Task: Look for space in Kāsganj, India from 7th July, 2023 to 14th July, 2023 for 1 adult in price range Rs.6000 to Rs.14000. Place can be shared room with 1  bedroom having 1 bed and 1 bathroom. Property type can be house, flat, guest house, hotel. Amenities needed are: wifi. Booking option can be shelf check-in. Required host language is English.
Action: Mouse moved to (424, 66)
Screenshot: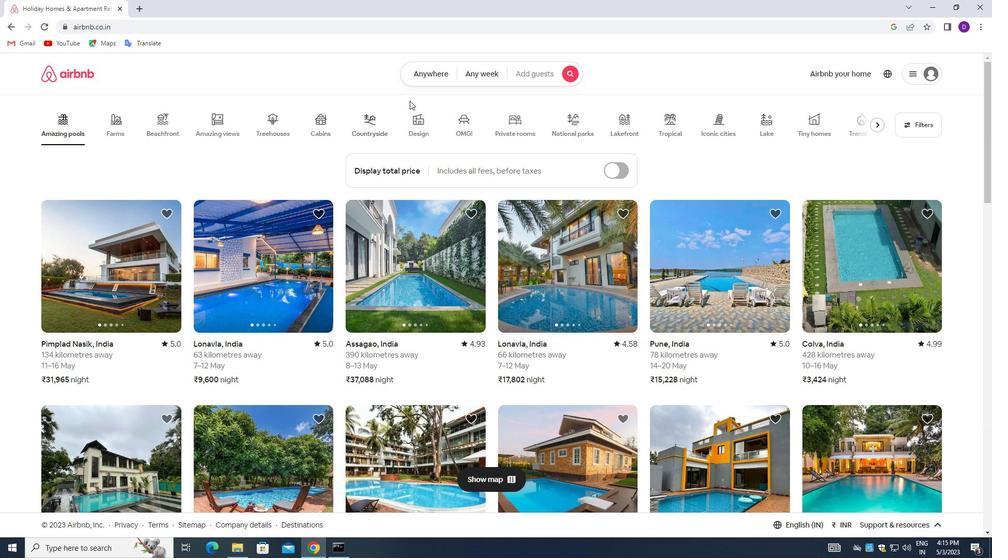 
Action: Mouse pressed left at (424, 66)
Screenshot: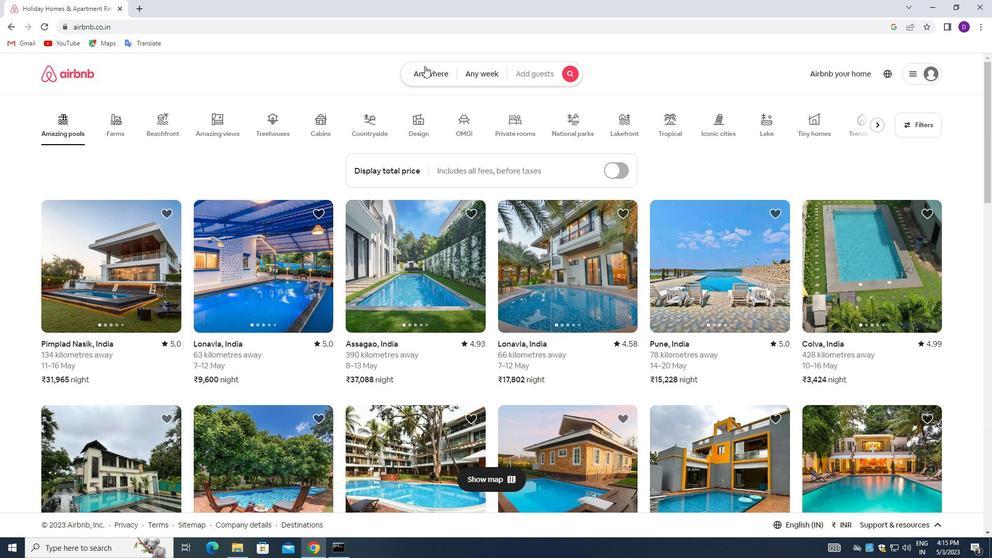 
Action: Mouse moved to (349, 117)
Screenshot: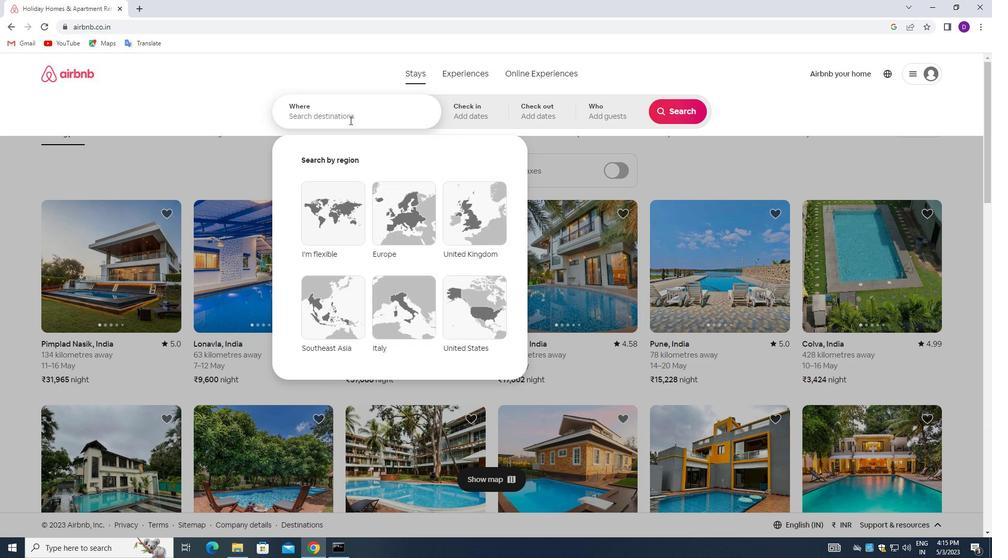 
Action: Mouse pressed left at (349, 117)
Screenshot: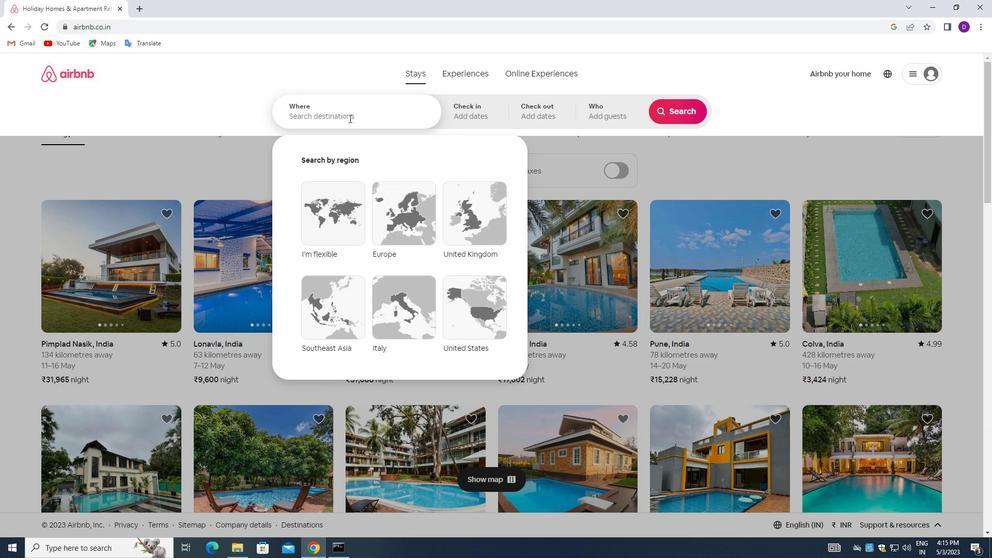 
Action: Mouse moved to (222, 103)
Screenshot: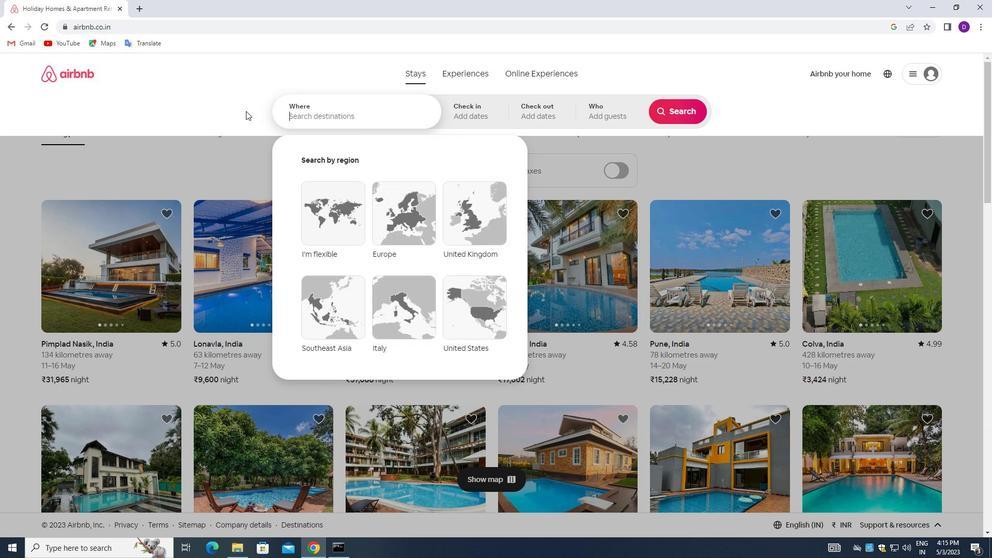 
Action: Key pressed <Key.shift>KASGANJ,<Key.space><Key.shift>INI<Key.backspace>DIA<Key.enter>
Screenshot: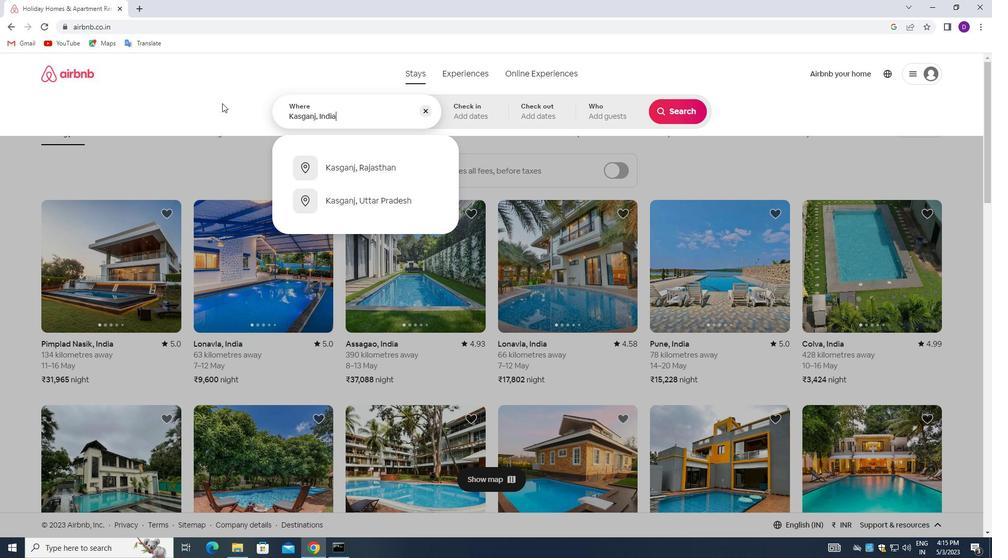 
Action: Mouse moved to (670, 195)
Screenshot: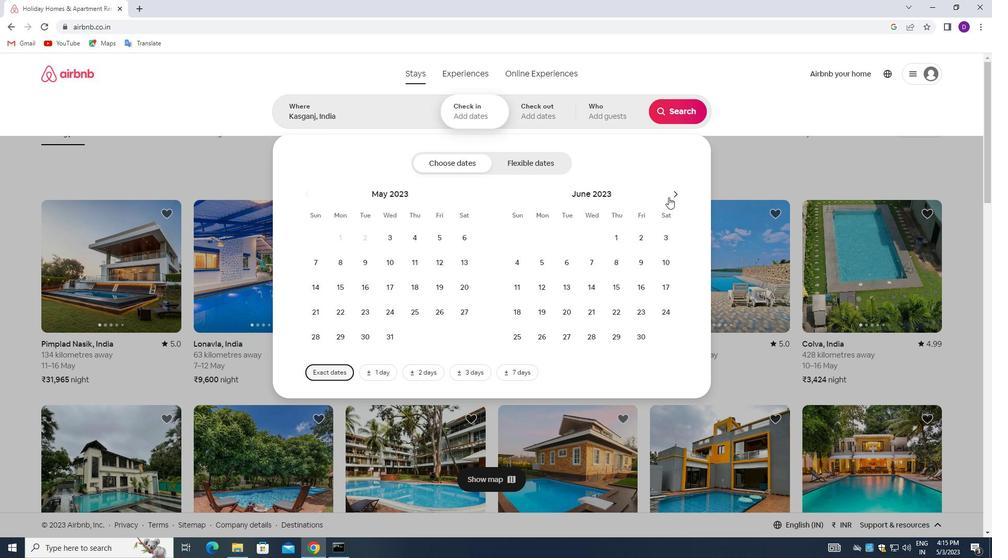 
Action: Mouse pressed left at (670, 195)
Screenshot: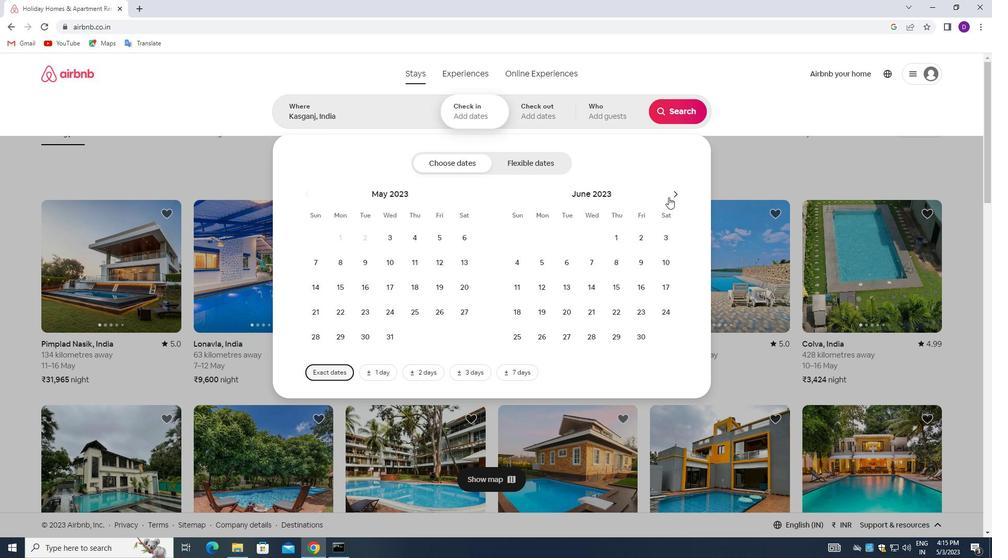 
Action: Mouse moved to (641, 256)
Screenshot: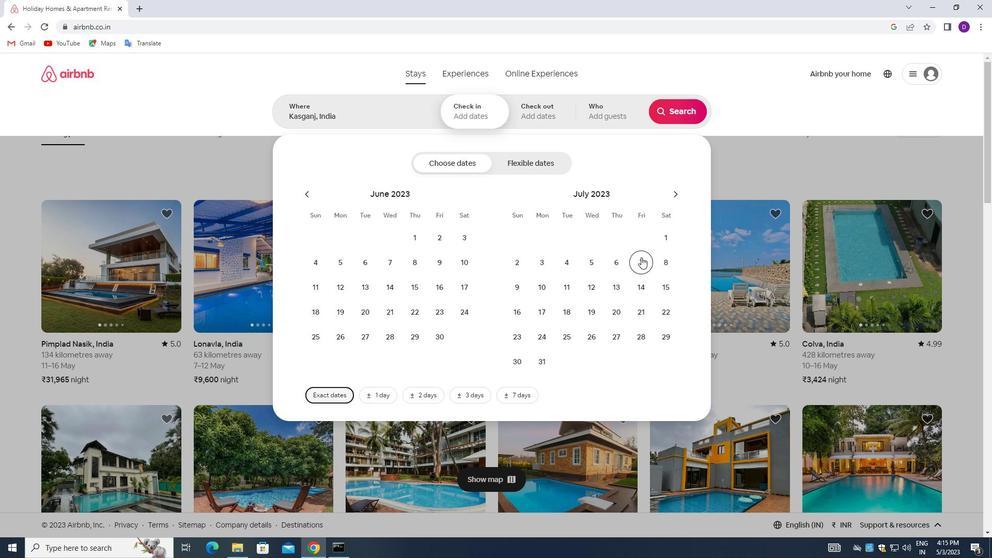 
Action: Mouse pressed left at (641, 256)
Screenshot: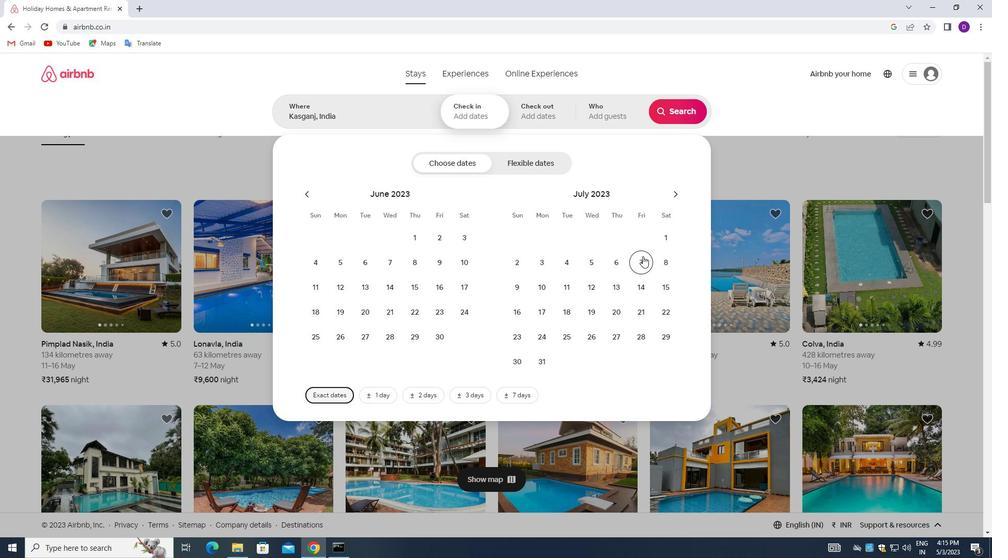 
Action: Mouse moved to (641, 280)
Screenshot: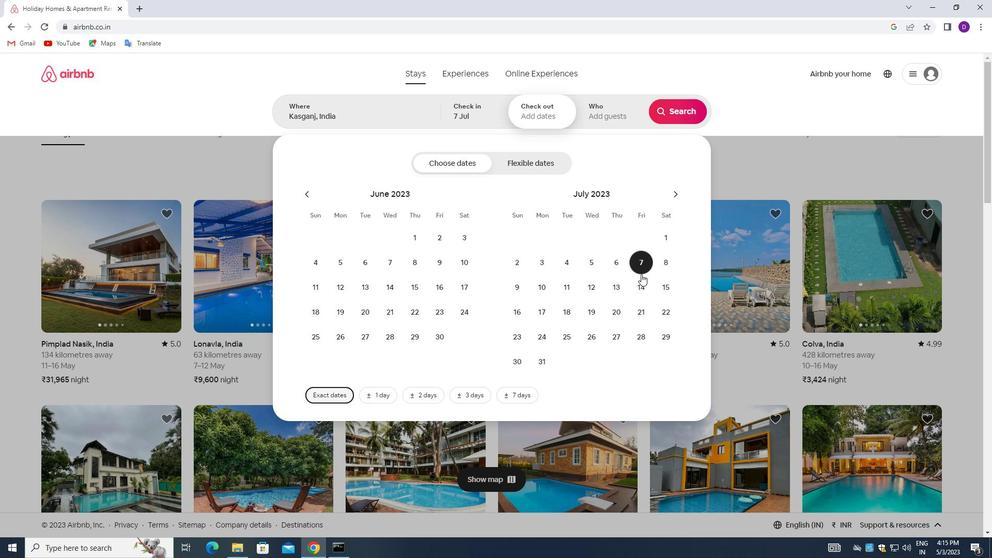 
Action: Mouse pressed left at (641, 280)
Screenshot: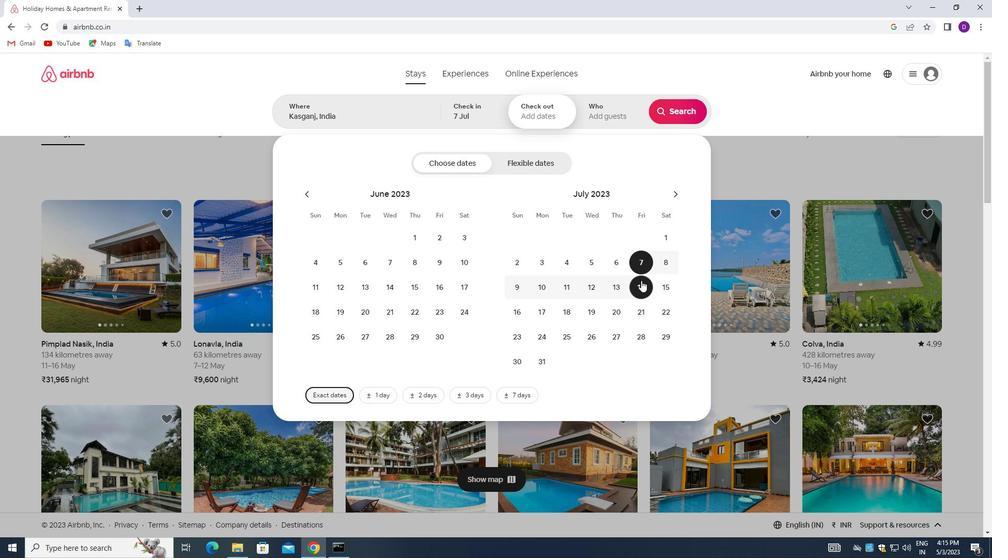 
Action: Mouse moved to (599, 113)
Screenshot: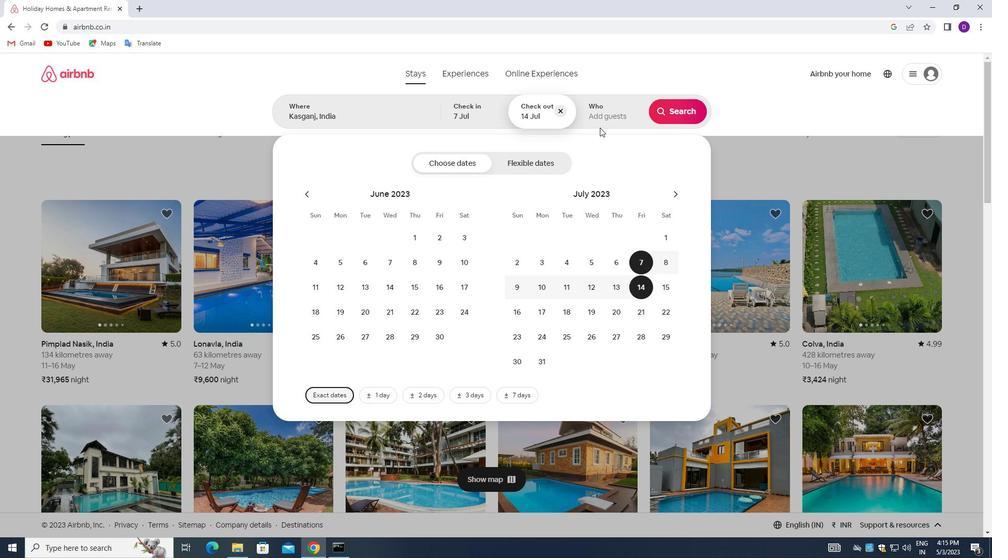 
Action: Mouse pressed left at (599, 113)
Screenshot: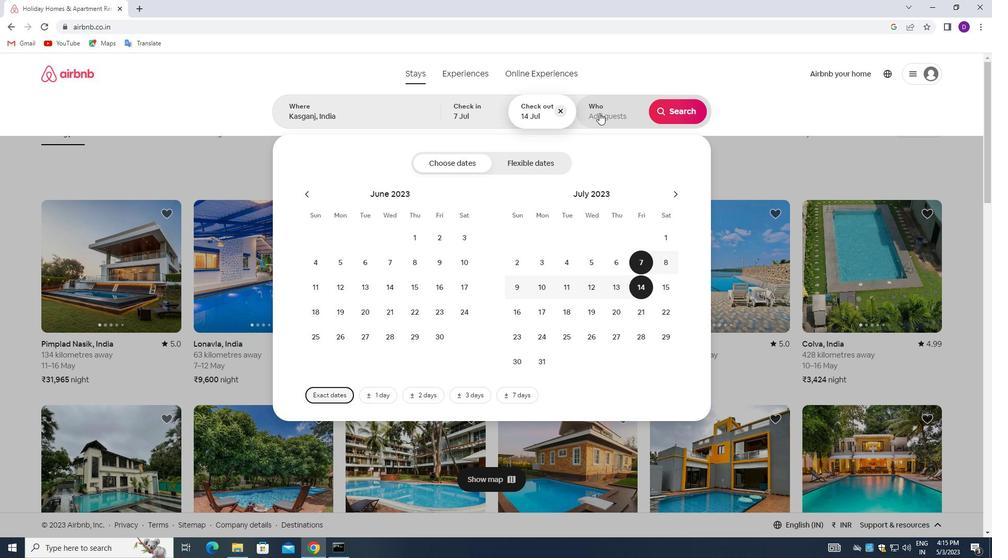 
Action: Mouse moved to (676, 172)
Screenshot: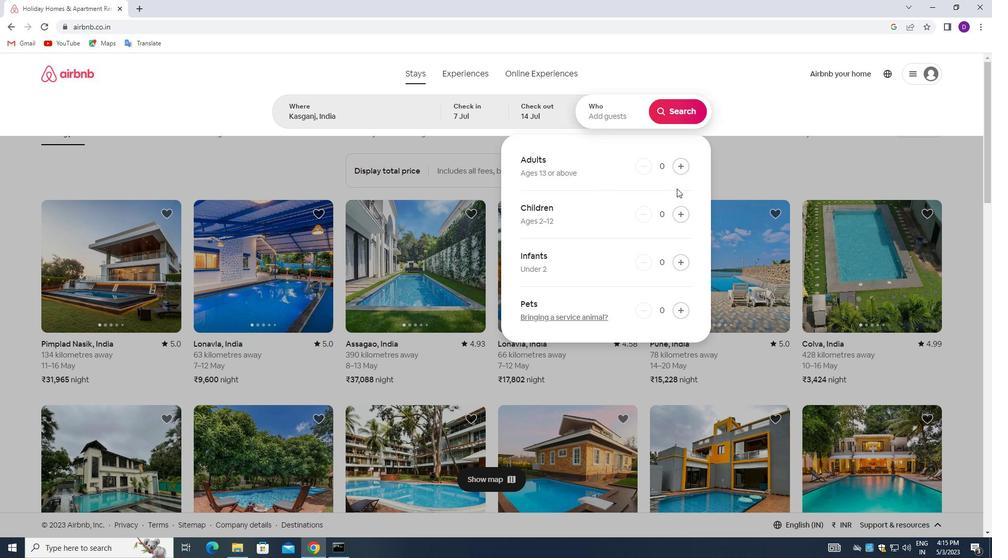 
Action: Mouse pressed left at (676, 172)
Screenshot: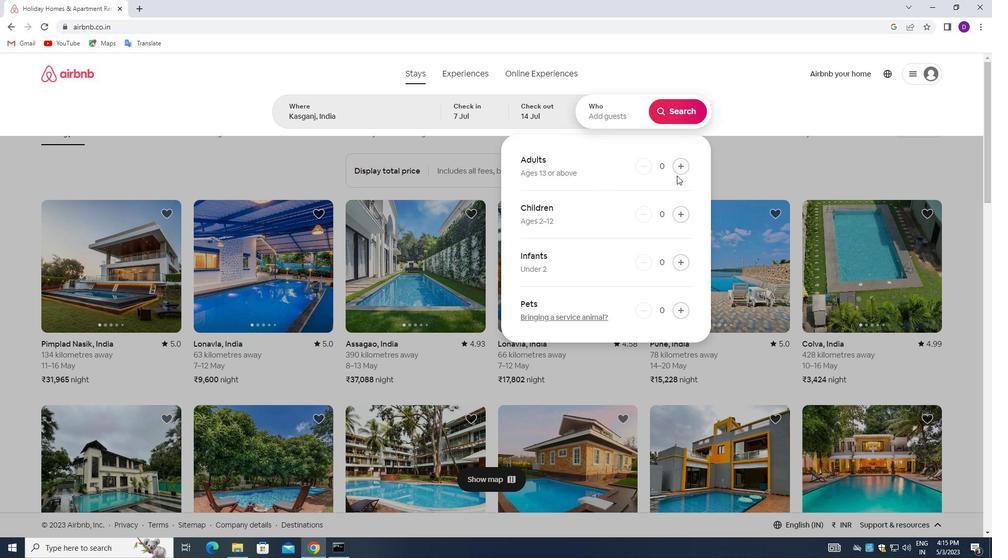 
Action: Mouse moved to (673, 110)
Screenshot: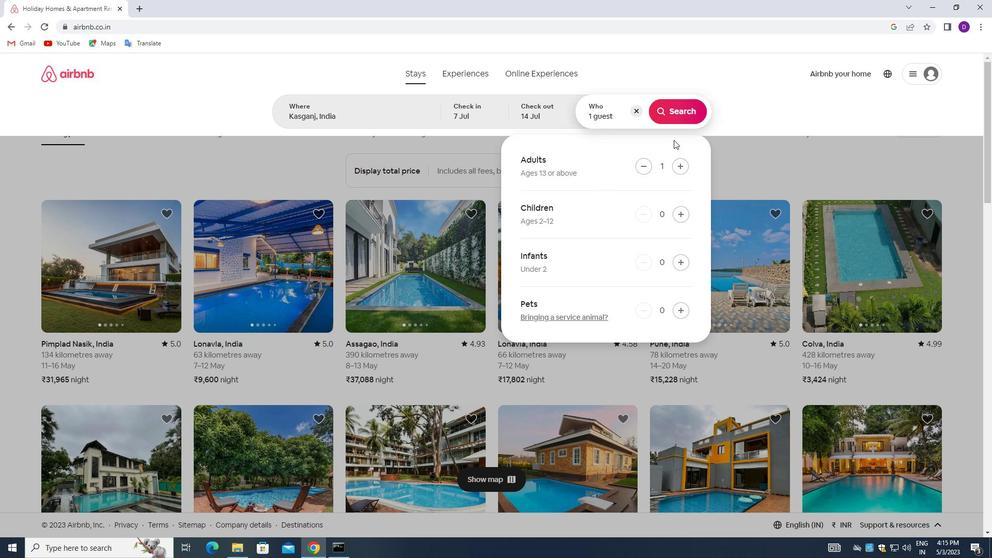 
Action: Mouse pressed left at (673, 110)
Screenshot: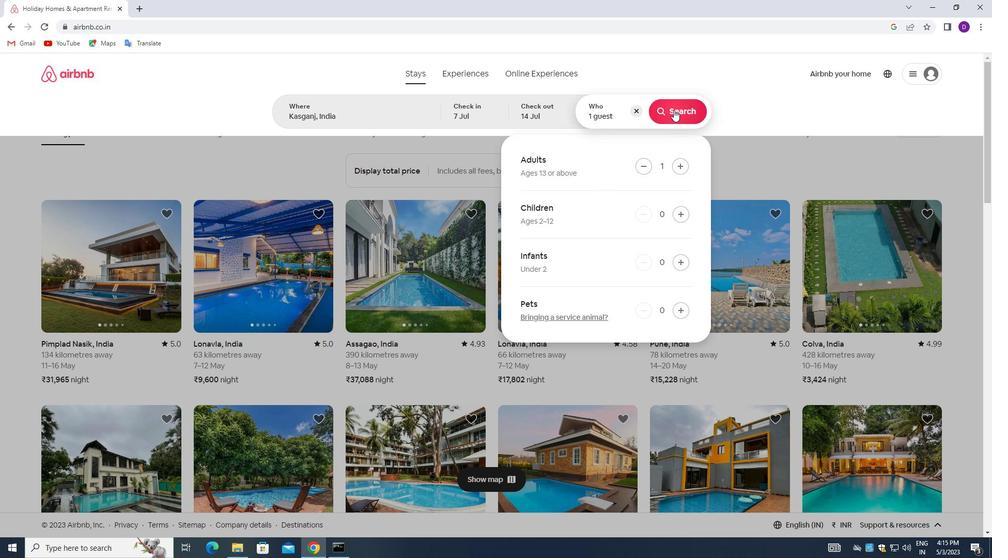 
Action: Mouse moved to (942, 112)
Screenshot: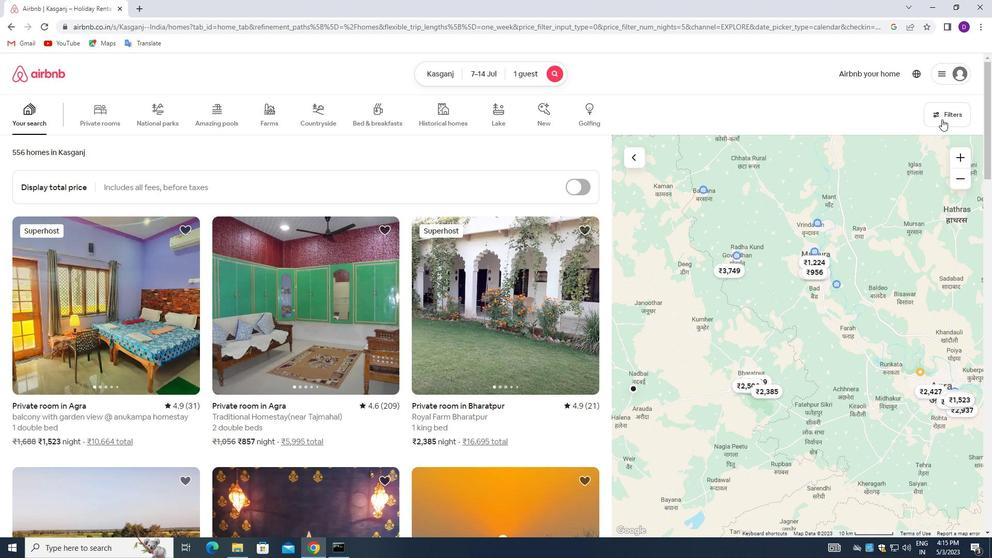 
Action: Mouse pressed left at (942, 112)
Screenshot: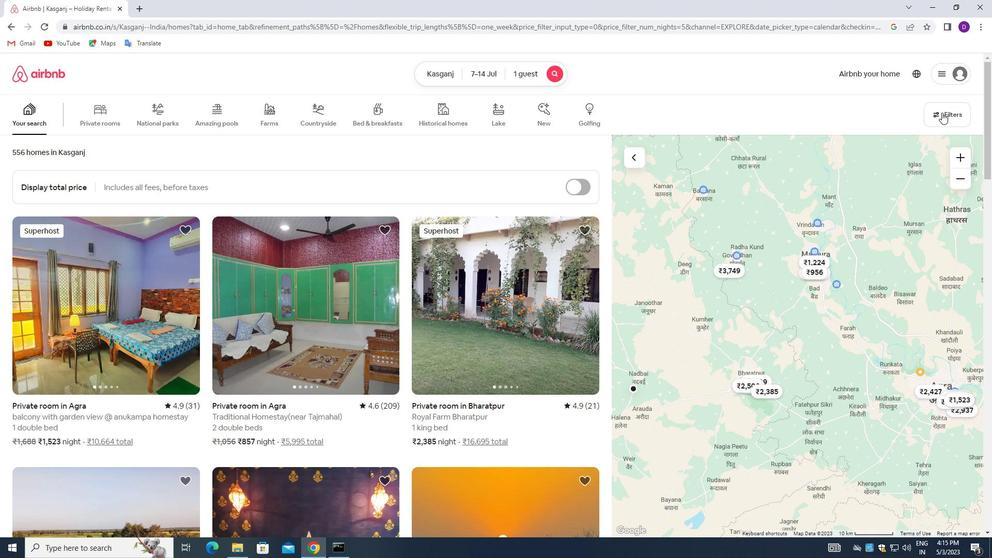 
Action: Mouse moved to (361, 246)
Screenshot: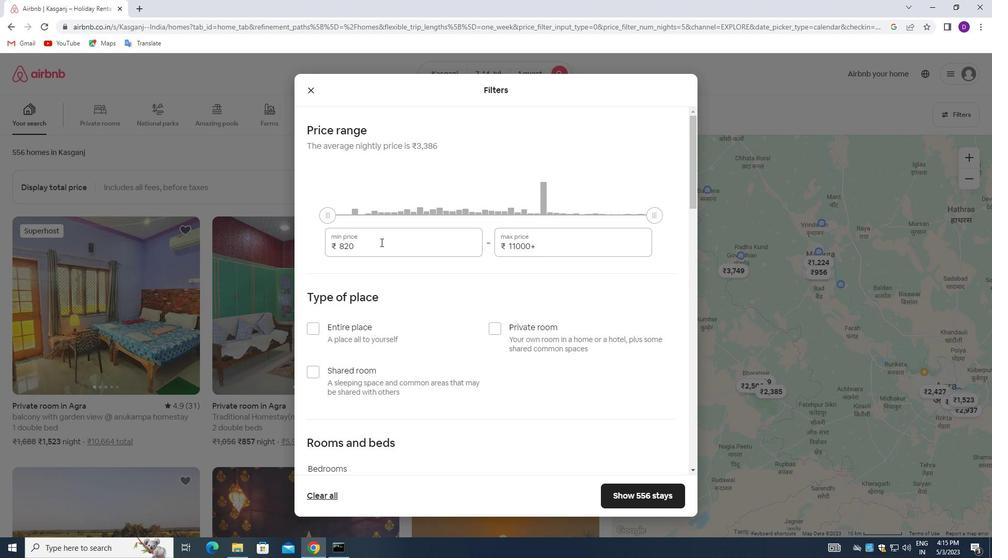 
Action: Mouse pressed left at (361, 246)
Screenshot: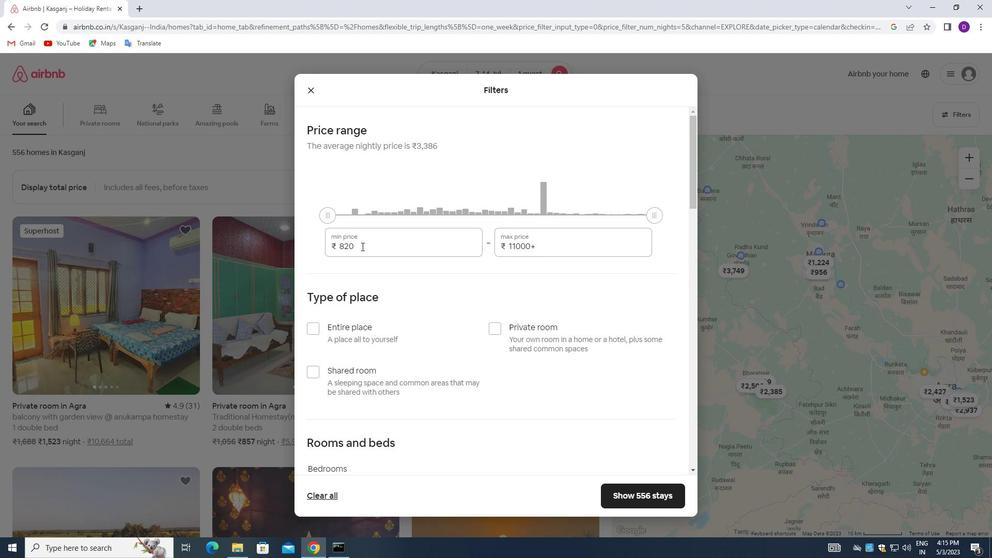 
Action: Mouse pressed left at (361, 246)
Screenshot: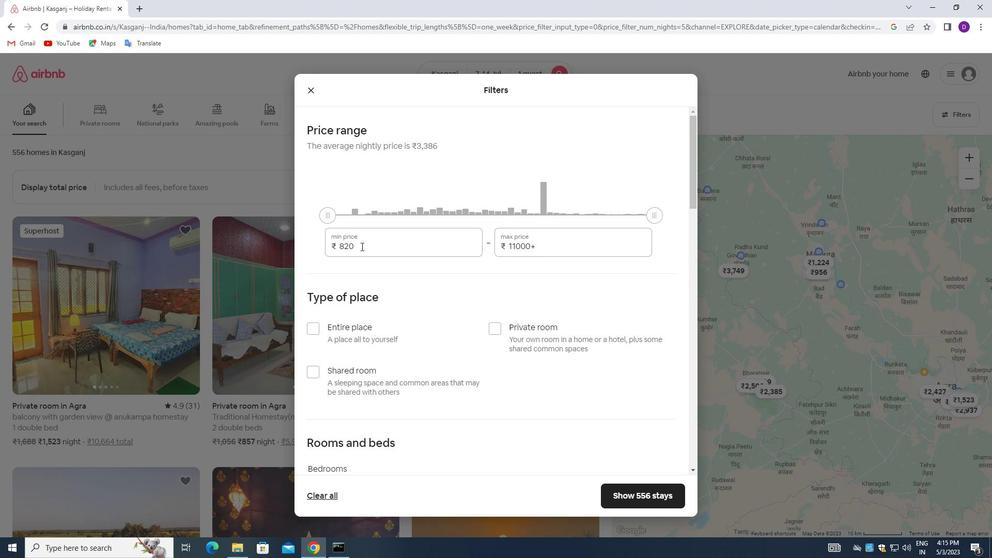 
Action: Key pressed 6000<Key.tab>14000
Screenshot: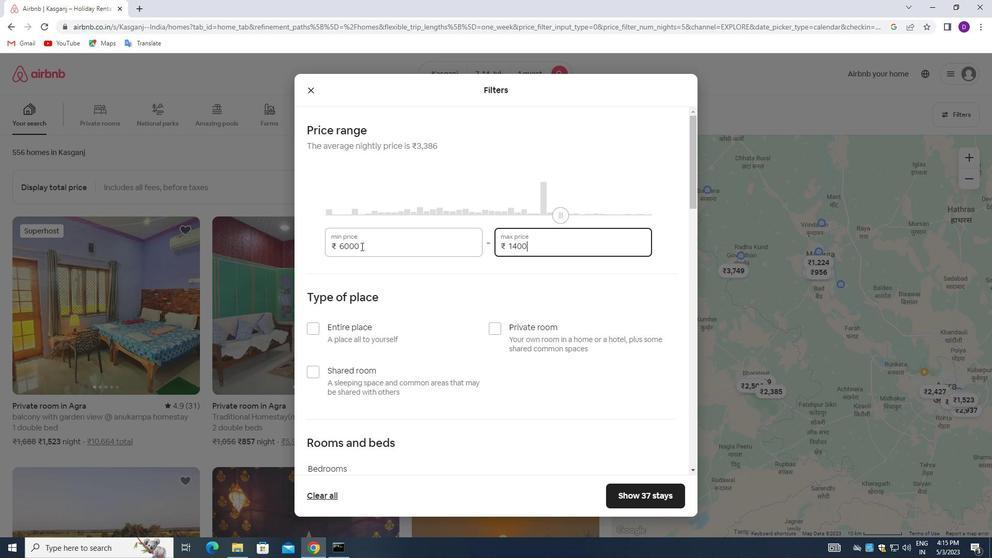 
Action: Mouse moved to (373, 267)
Screenshot: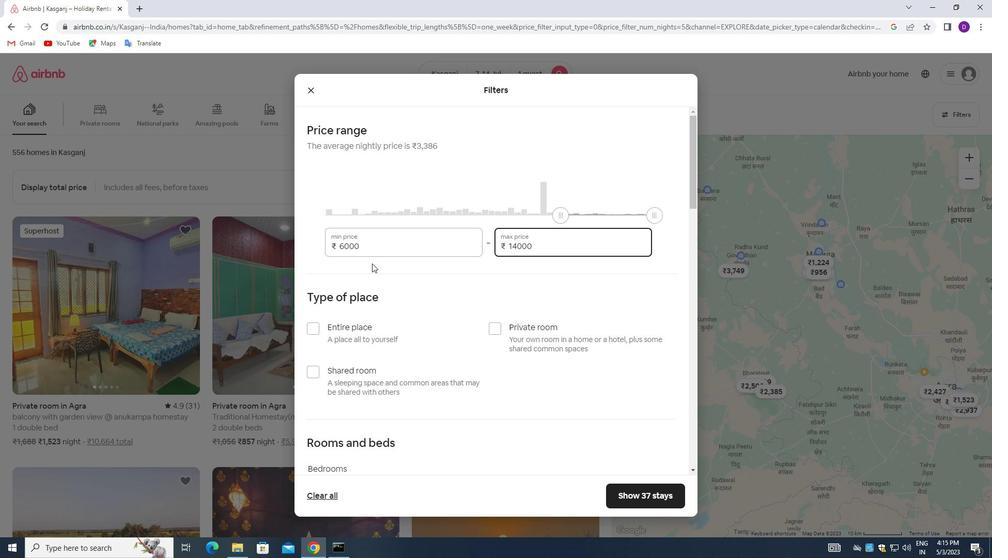 
Action: Mouse scrolled (373, 267) with delta (0, 0)
Screenshot: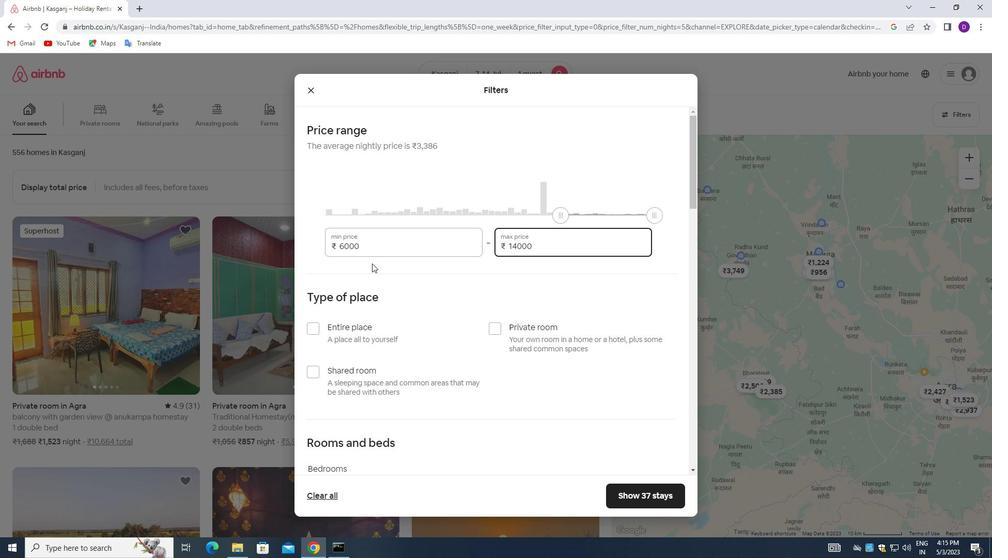 
Action: Mouse moved to (314, 319)
Screenshot: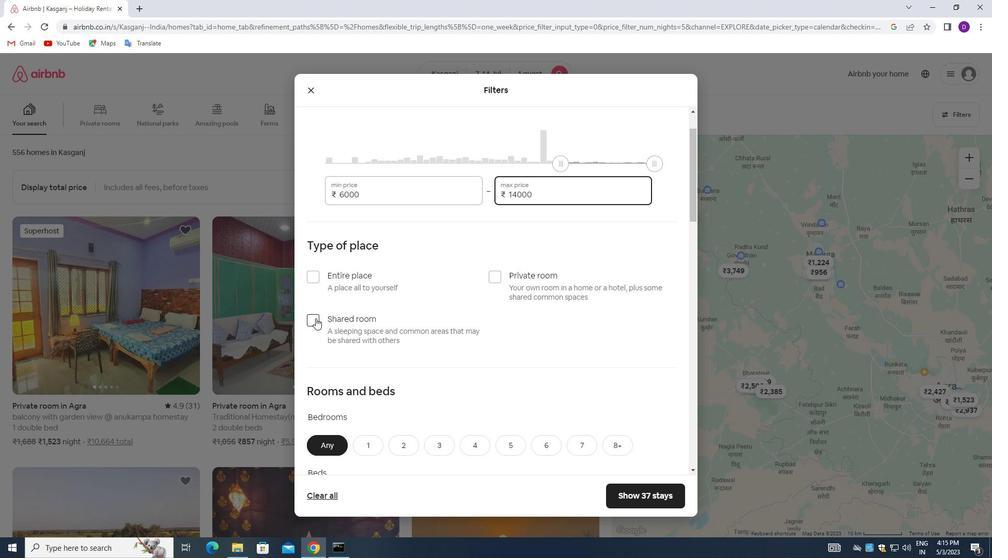 
Action: Mouse pressed left at (314, 319)
Screenshot: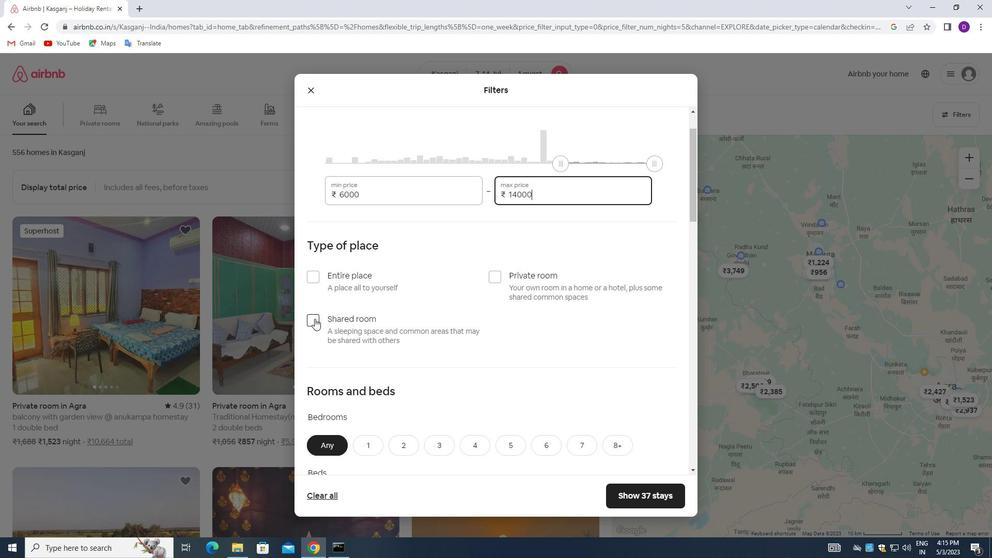
Action: Mouse moved to (435, 295)
Screenshot: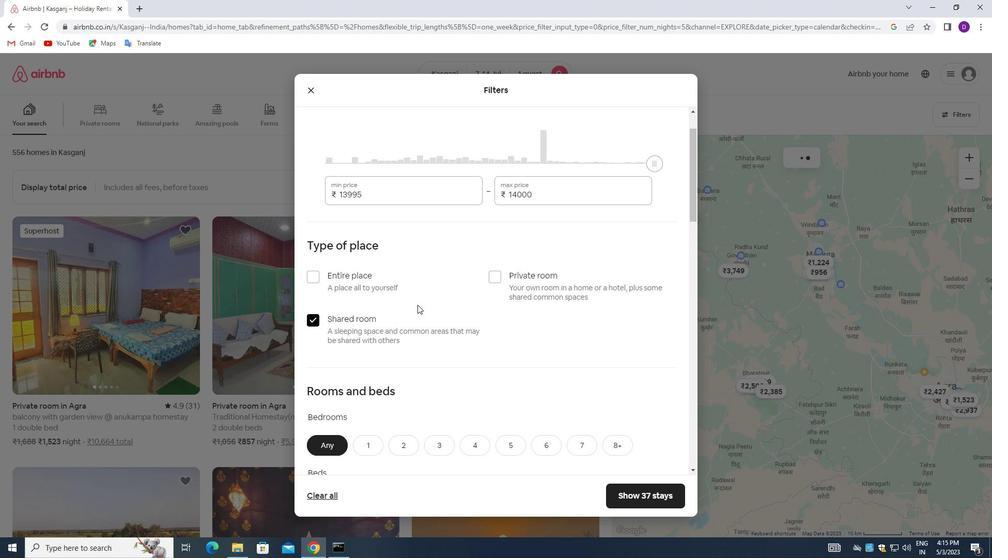 
Action: Mouse scrolled (435, 294) with delta (0, 0)
Screenshot: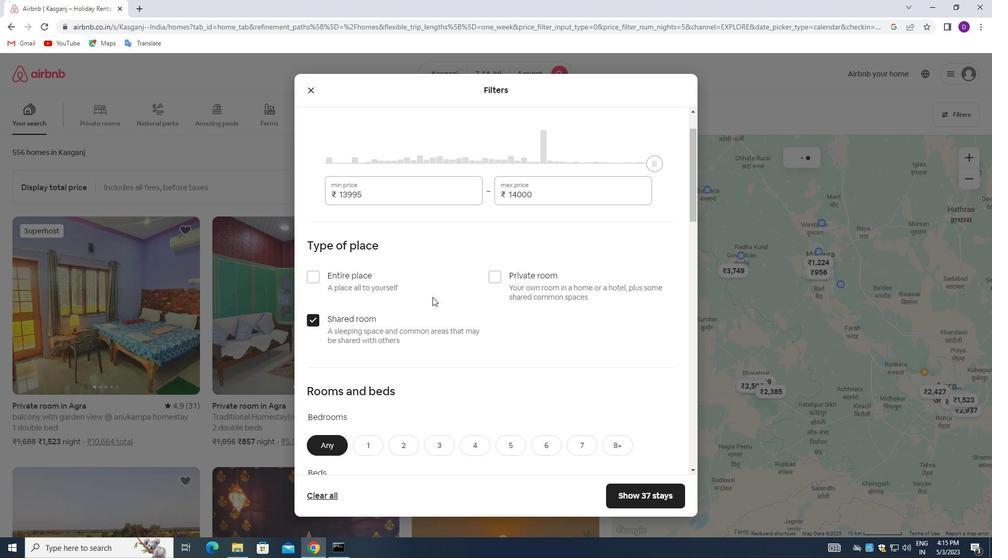 
Action: Mouse scrolled (435, 294) with delta (0, 0)
Screenshot: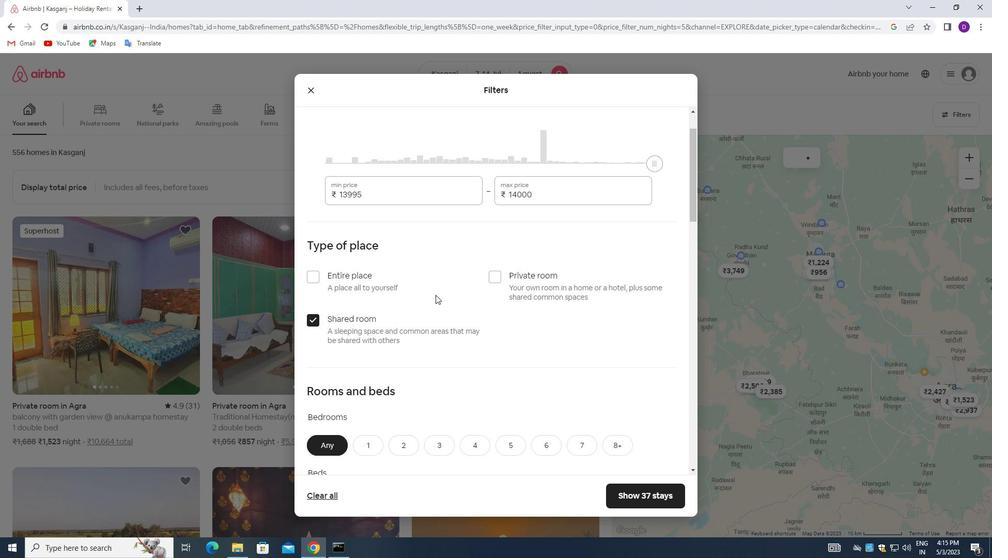 
Action: Mouse scrolled (435, 294) with delta (0, 0)
Screenshot: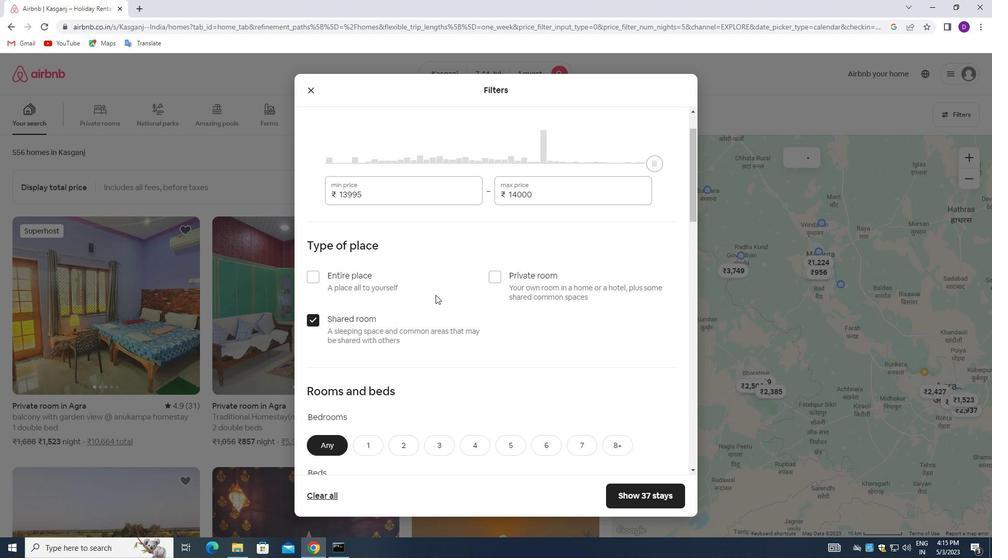 
Action: Mouse scrolled (435, 294) with delta (0, 0)
Screenshot: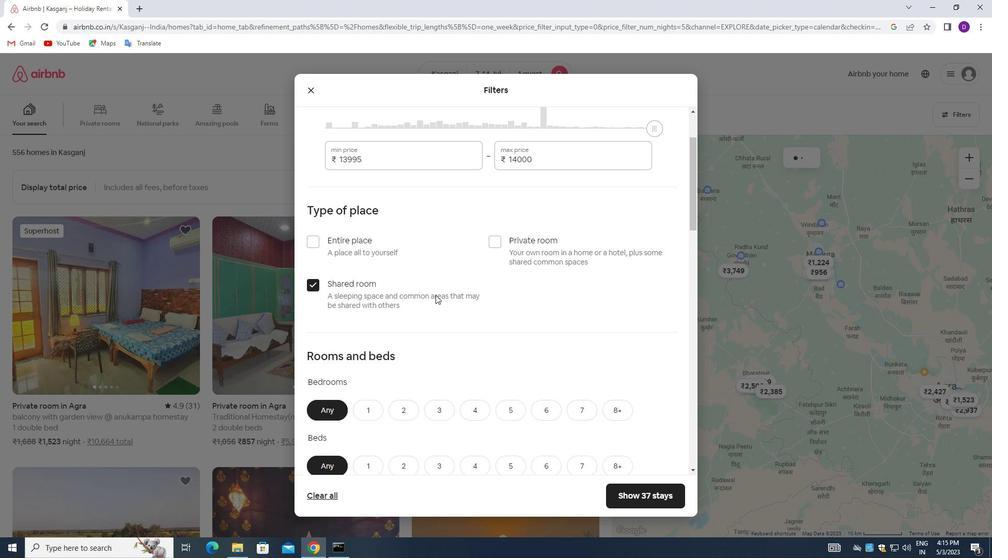 
Action: Mouse moved to (364, 242)
Screenshot: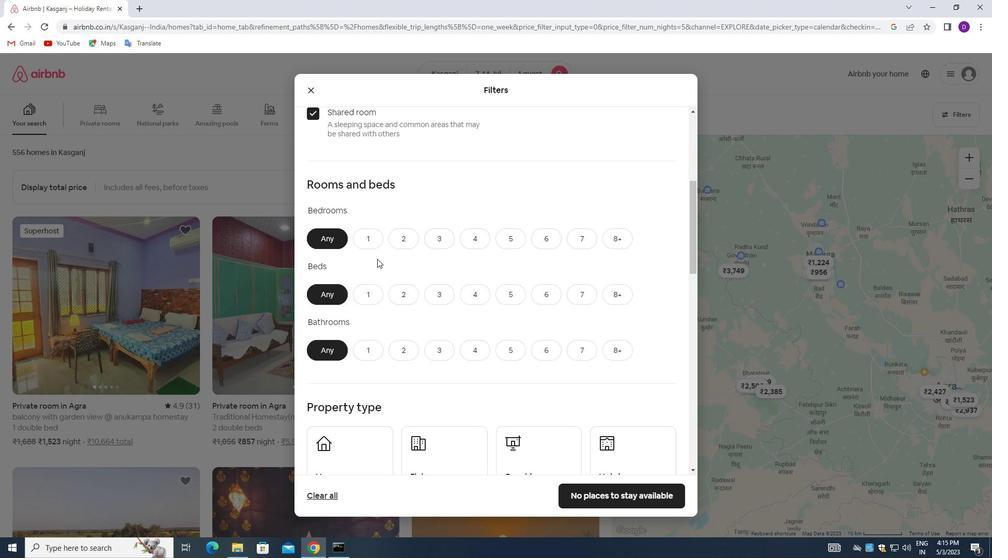 
Action: Mouse pressed left at (364, 242)
Screenshot: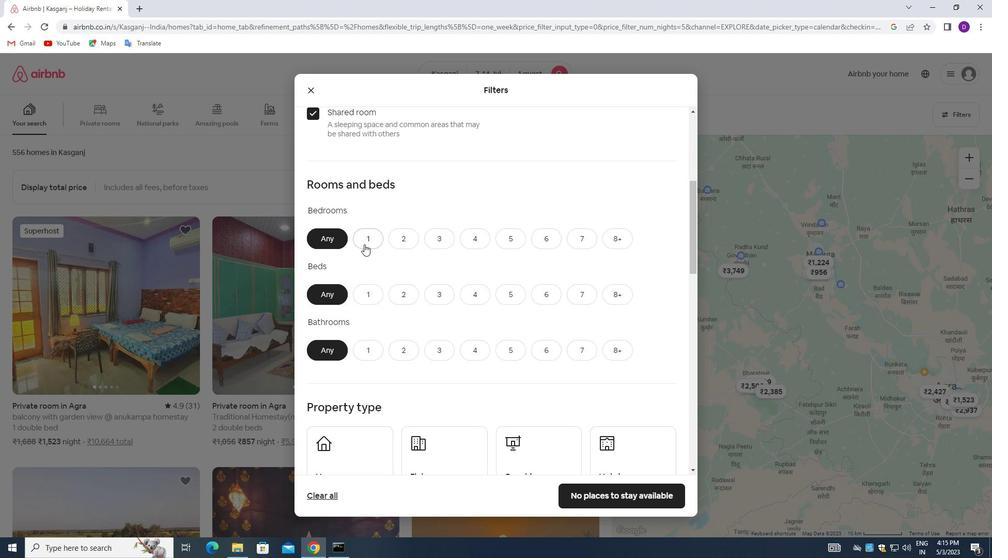
Action: Mouse moved to (364, 296)
Screenshot: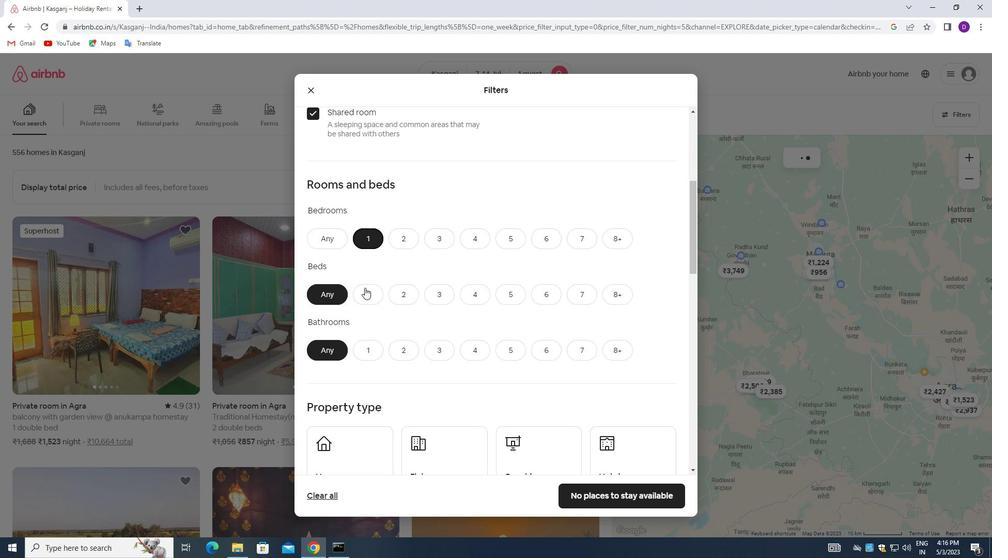 
Action: Mouse pressed left at (364, 296)
Screenshot: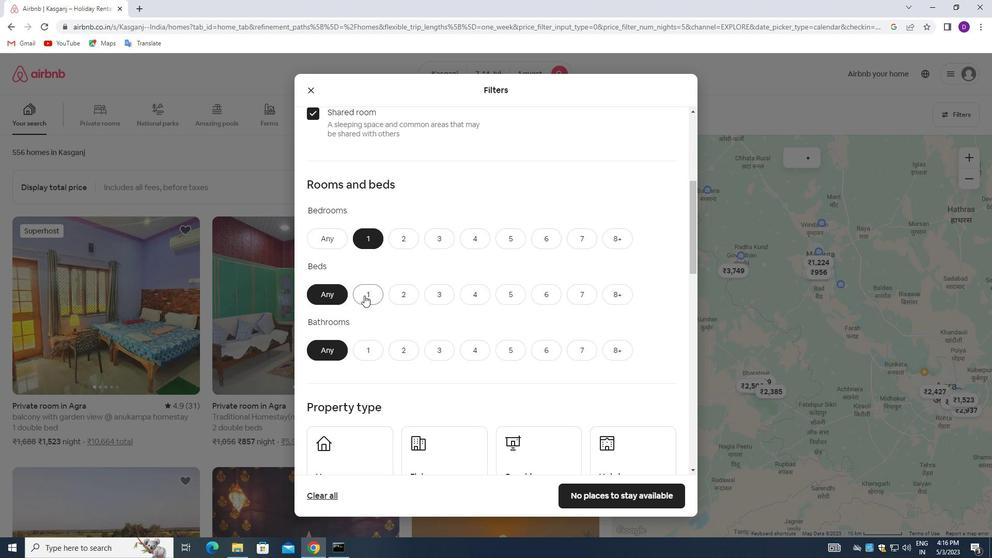 
Action: Mouse moved to (363, 346)
Screenshot: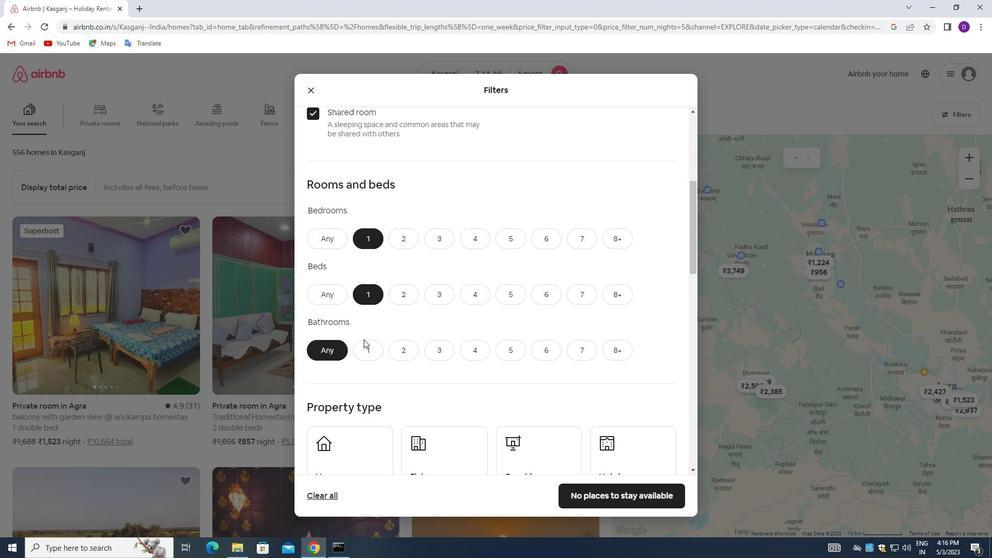 
Action: Mouse pressed left at (363, 346)
Screenshot: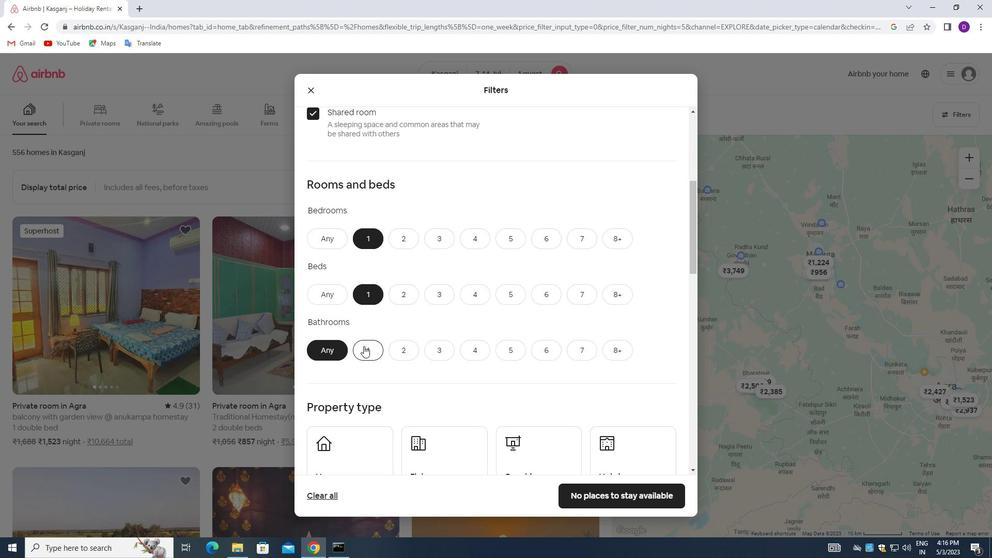 
Action: Mouse moved to (412, 286)
Screenshot: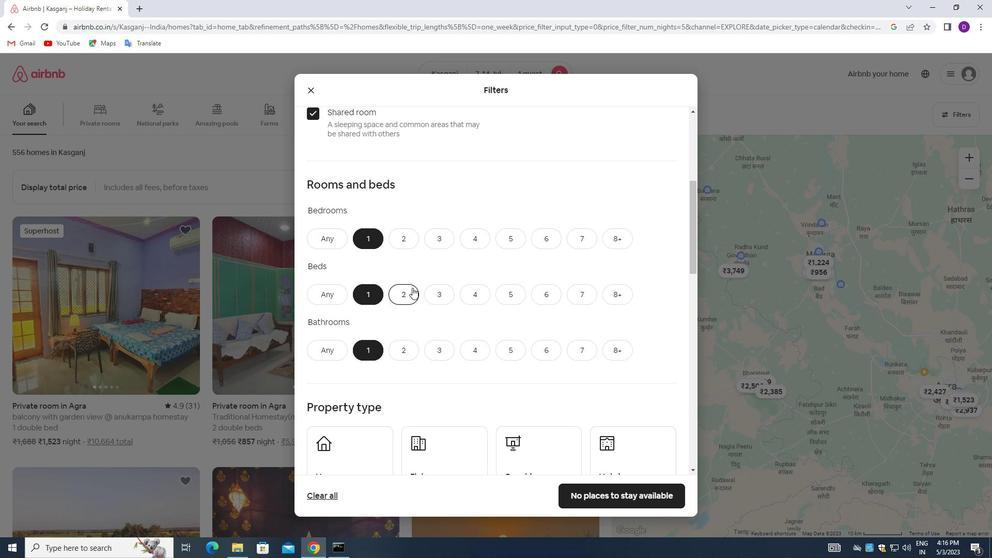 
Action: Mouse scrolled (412, 285) with delta (0, 0)
Screenshot: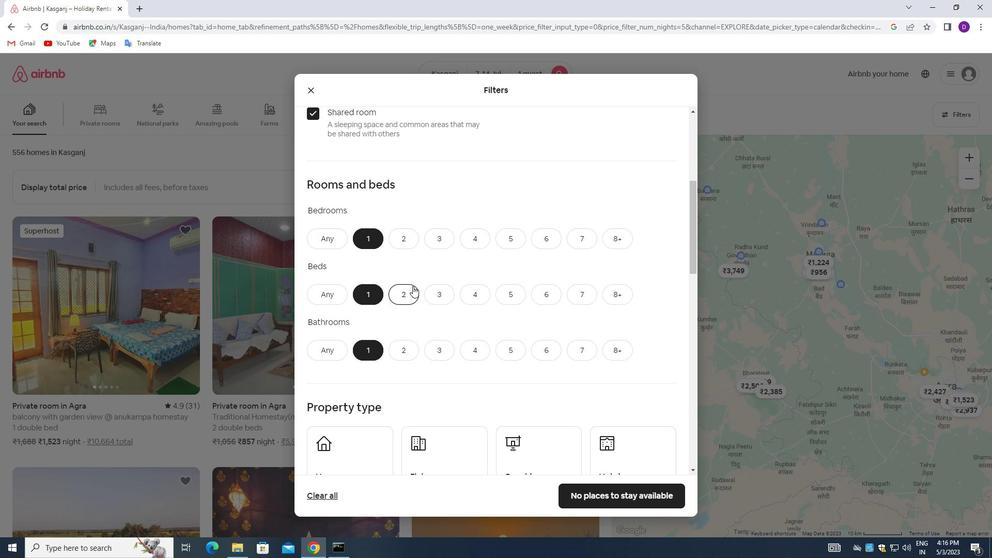 
Action: Mouse scrolled (412, 285) with delta (0, 0)
Screenshot: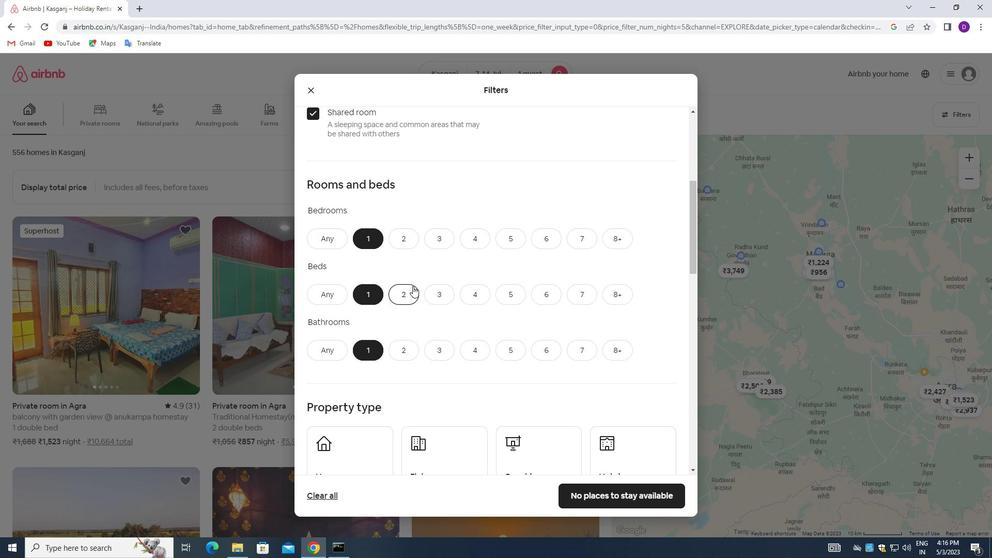 
Action: Mouse scrolled (412, 285) with delta (0, 0)
Screenshot: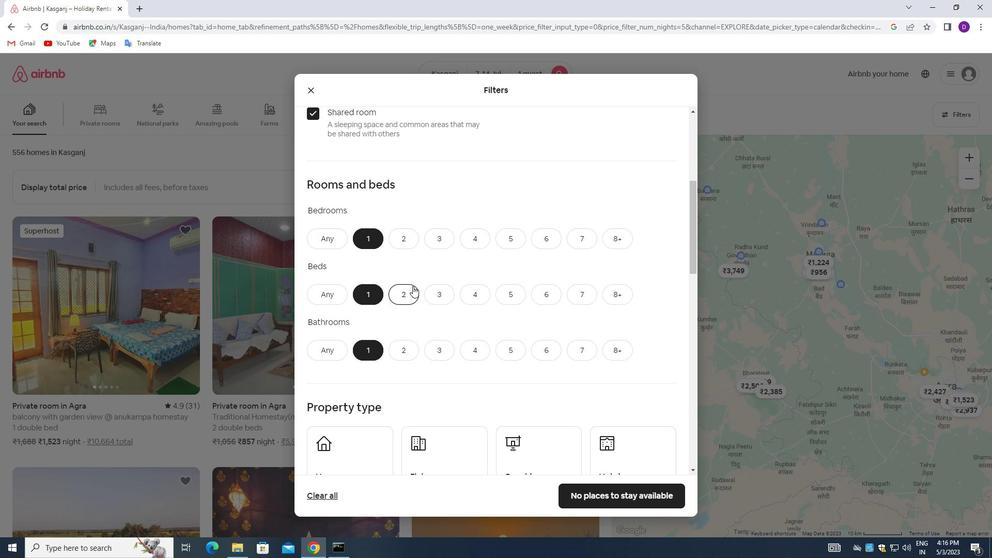 
Action: Mouse moved to (364, 293)
Screenshot: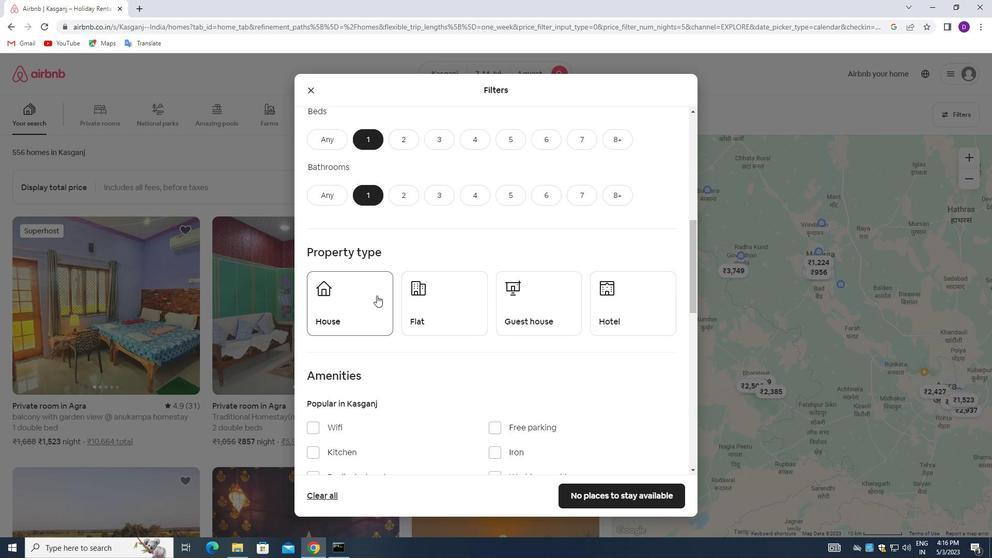 
Action: Mouse pressed left at (364, 293)
Screenshot: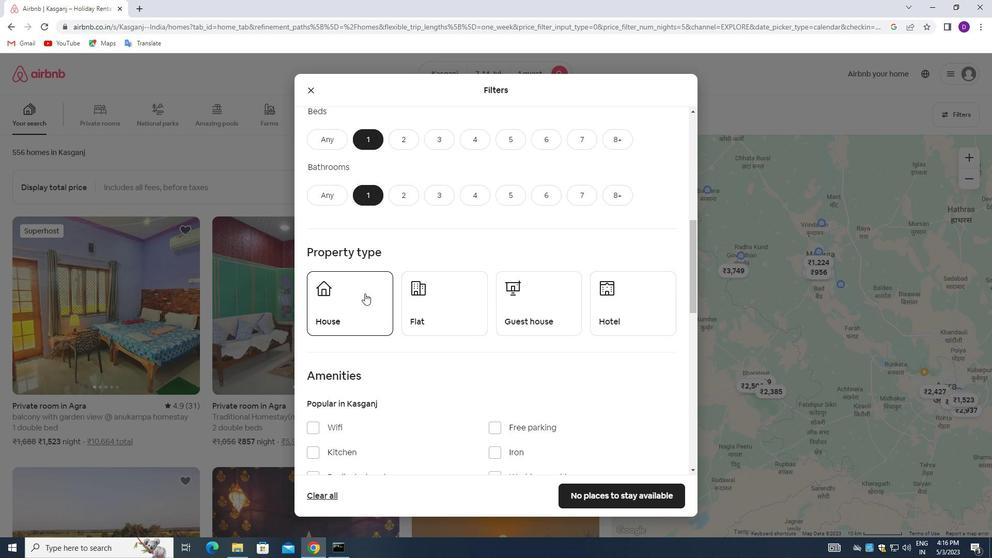
Action: Mouse moved to (436, 301)
Screenshot: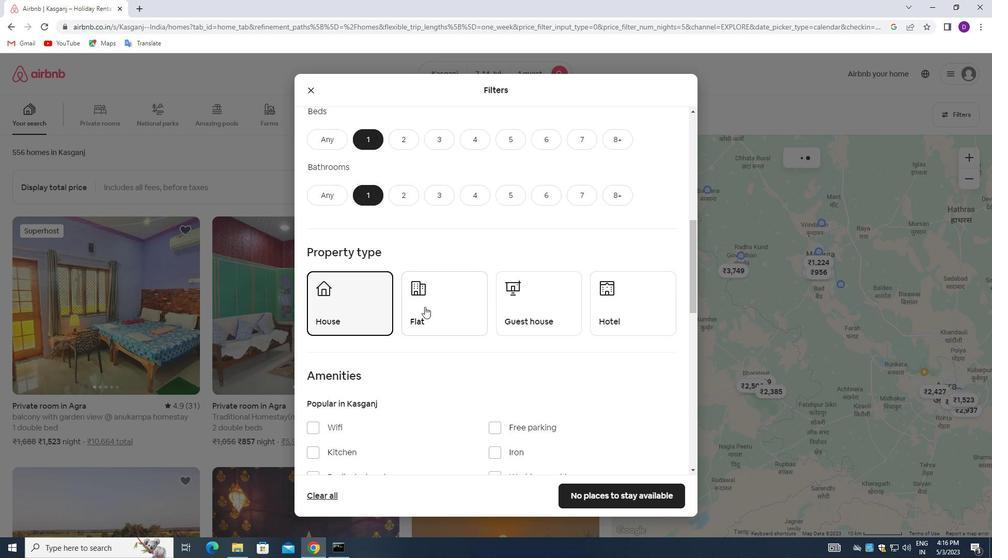 
Action: Mouse pressed left at (436, 301)
Screenshot: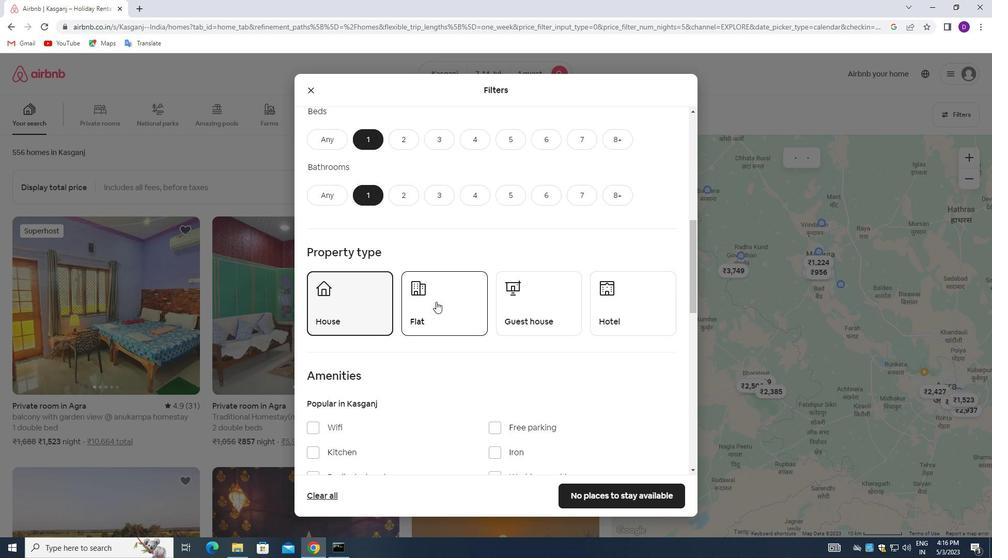 
Action: Mouse moved to (542, 302)
Screenshot: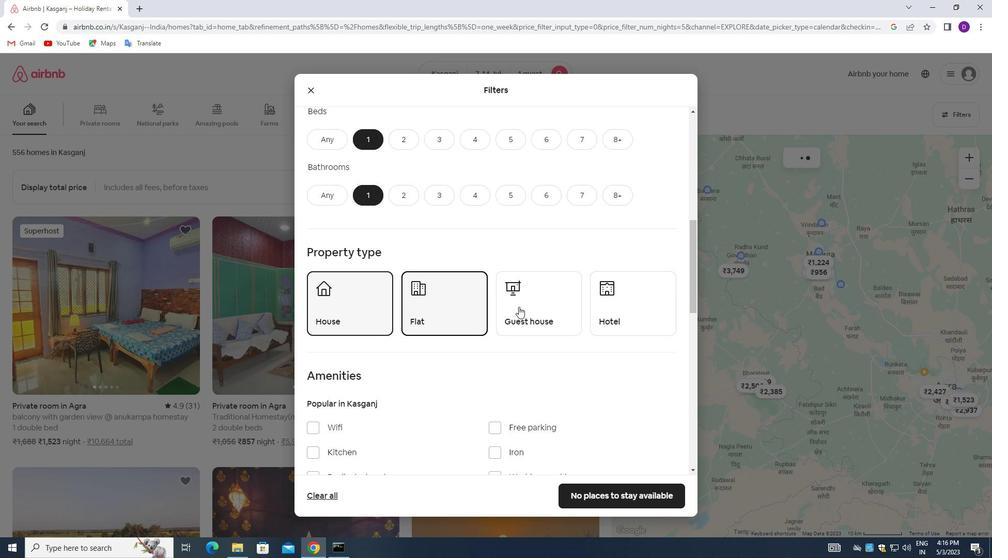 
Action: Mouse pressed left at (542, 302)
Screenshot: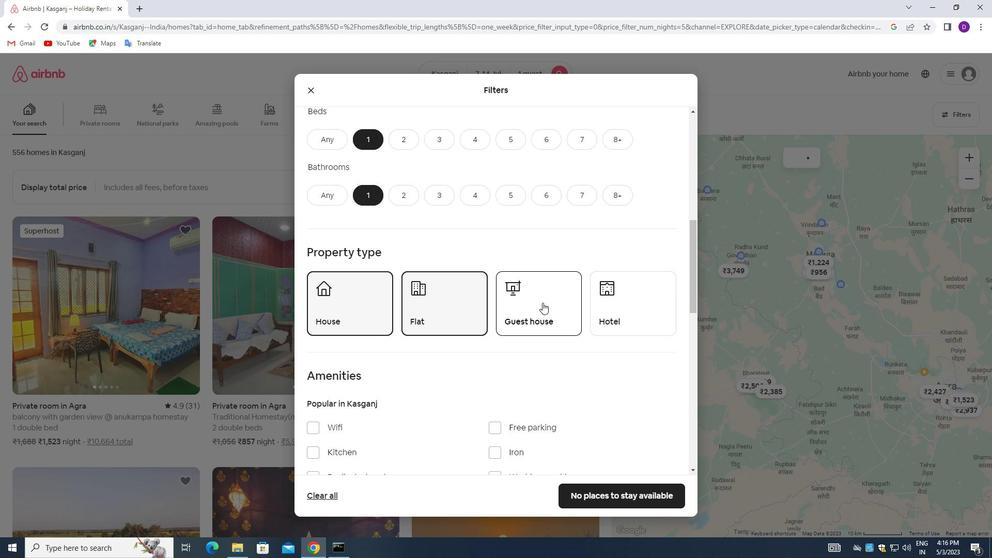 
Action: Mouse moved to (622, 301)
Screenshot: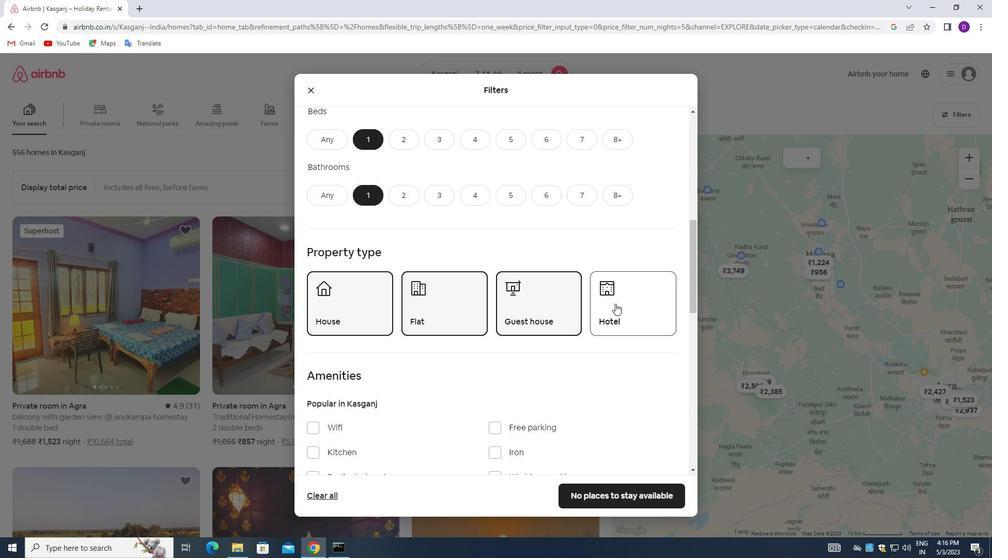 
Action: Mouse pressed left at (622, 301)
Screenshot: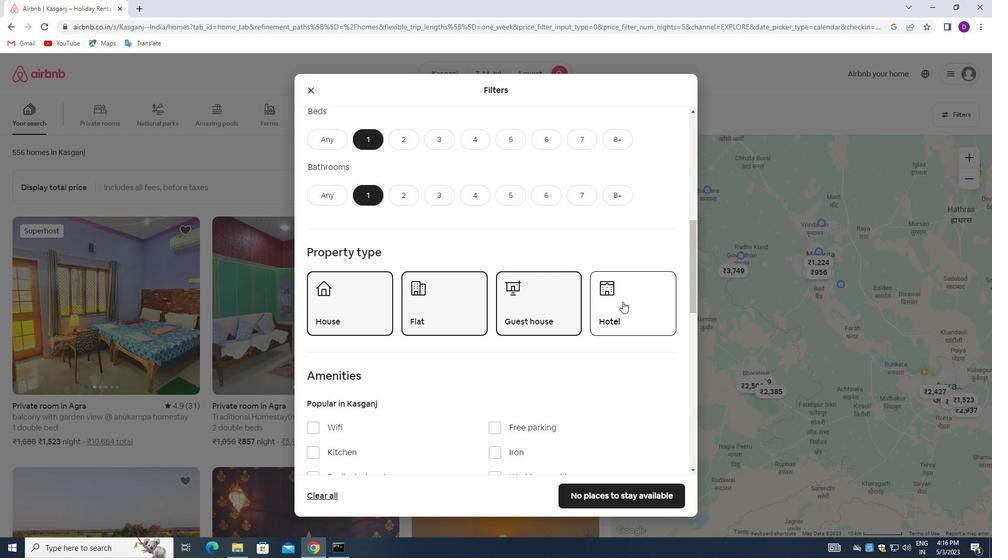 
Action: Mouse moved to (457, 292)
Screenshot: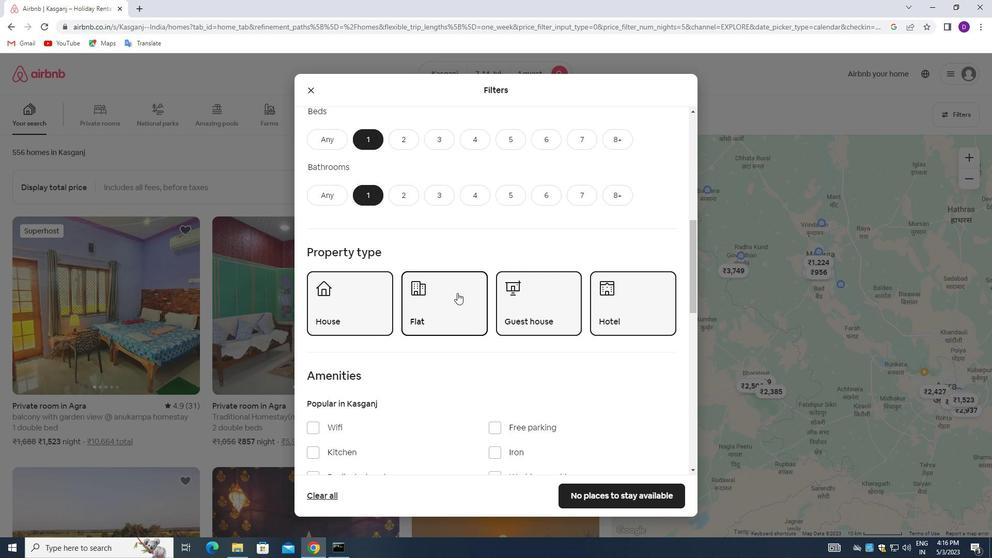 
Action: Mouse scrolled (457, 291) with delta (0, 0)
Screenshot: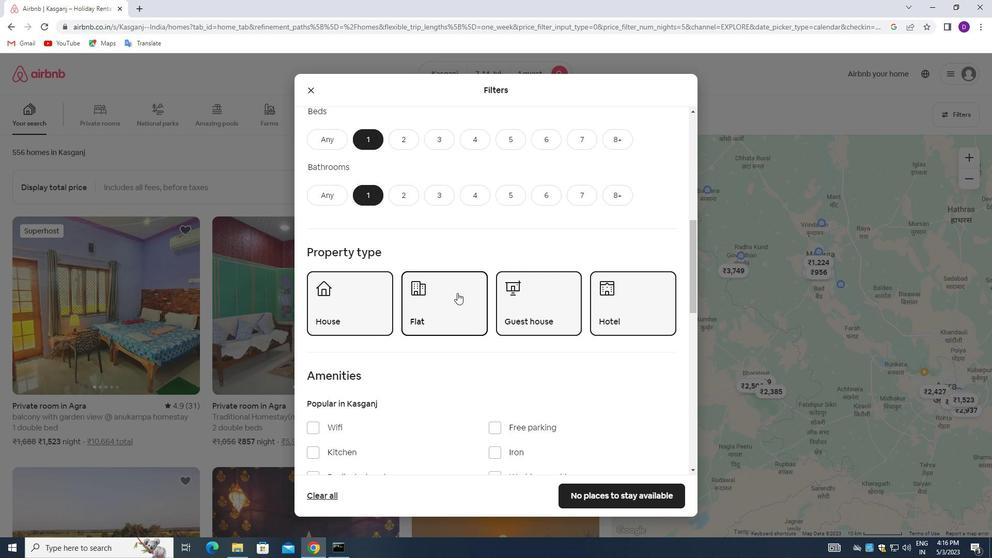 
Action: Mouse moved to (457, 292)
Screenshot: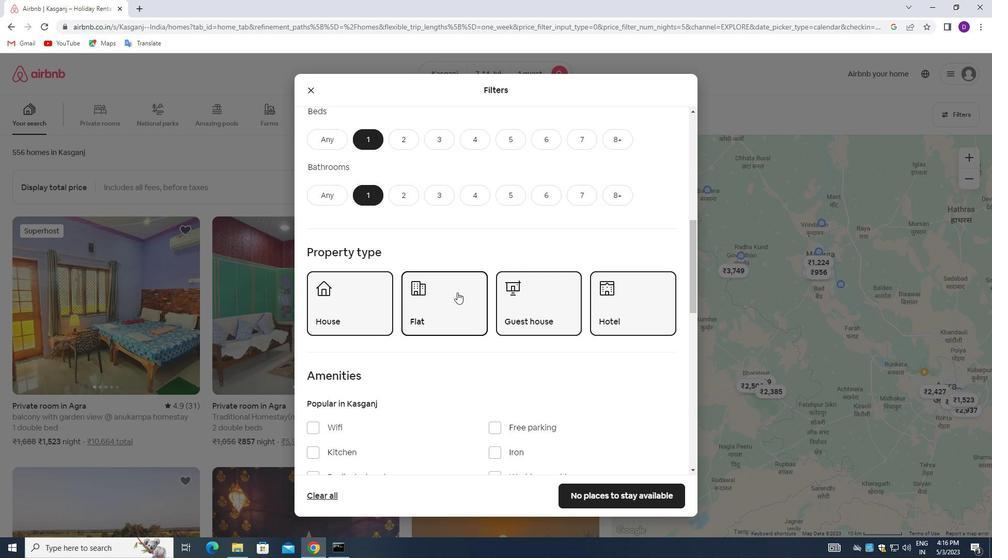 
Action: Mouse scrolled (457, 291) with delta (0, 0)
Screenshot: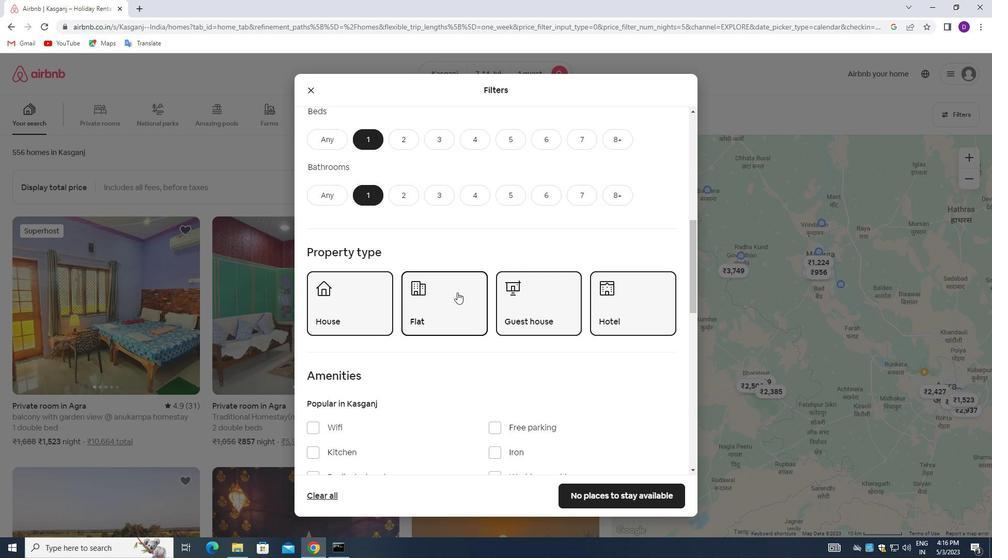 
Action: Mouse scrolled (457, 291) with delta (0, 0)
Screenshot: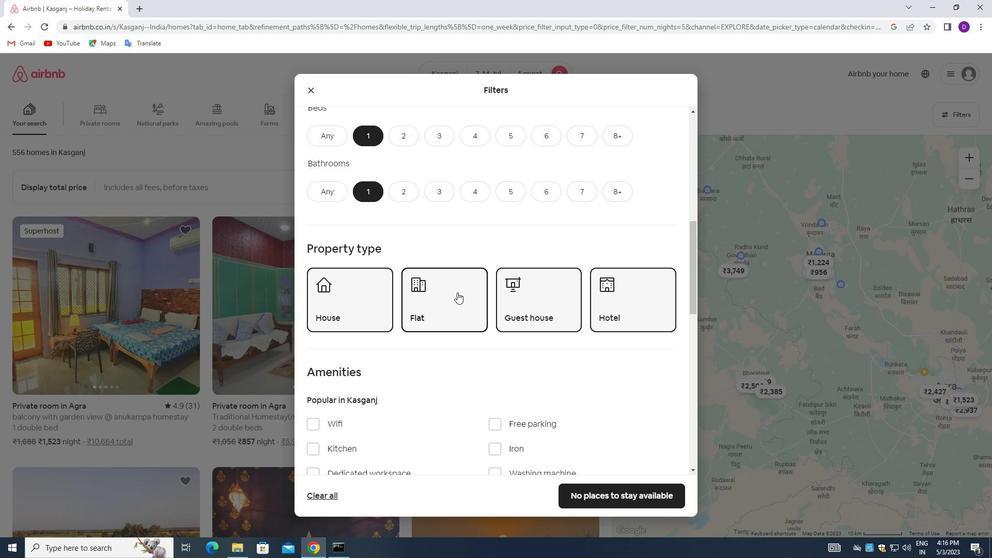 
Action: Mouse moved to (315, 273)
Screenshot: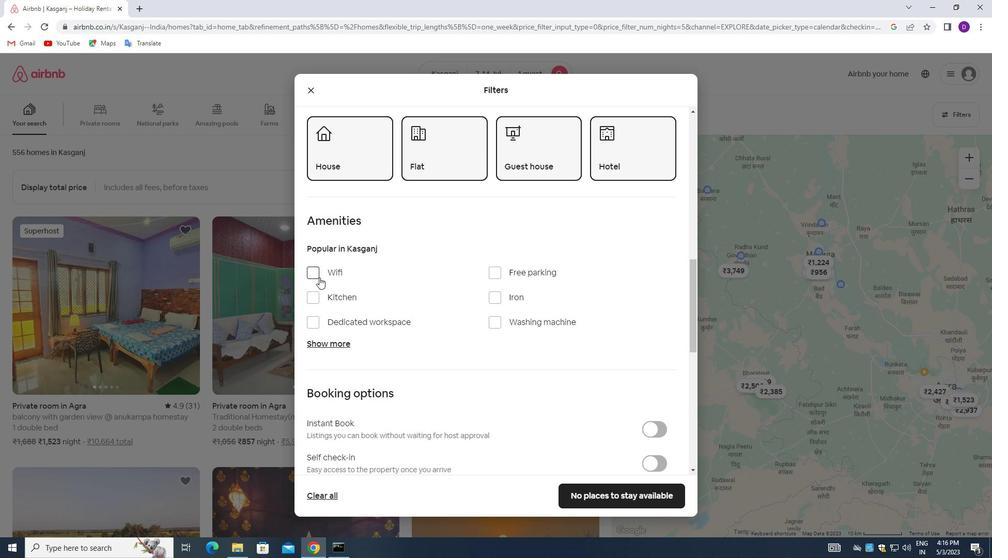 
Action: Mouse pressed left at (315, 273)
Screenshot: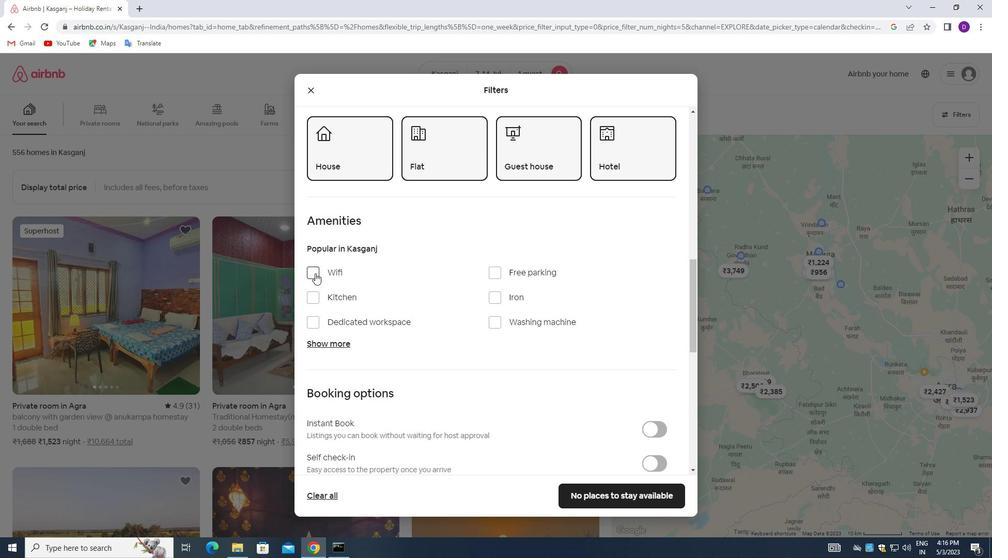 
Action: Mouse moved to (424, 271)
Screenshot: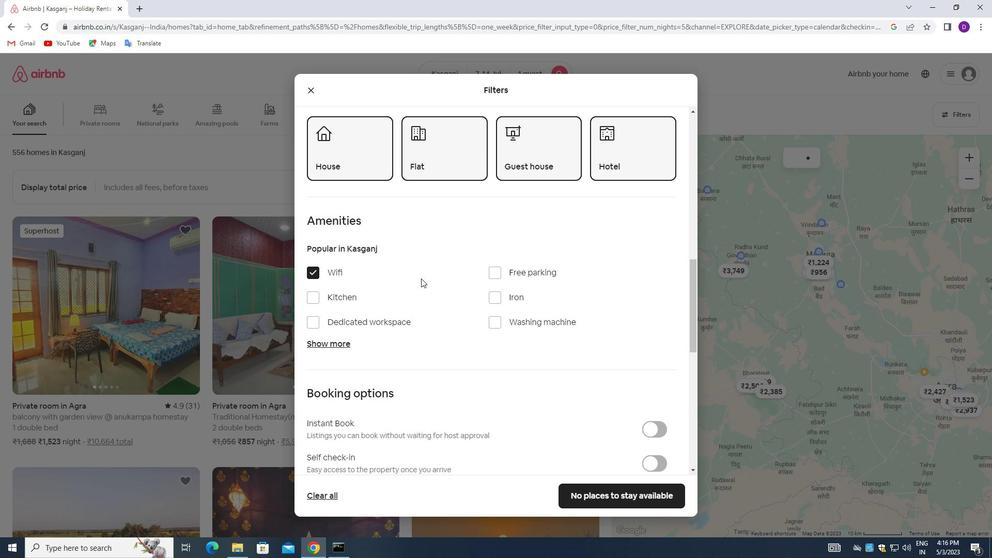 
Action: Mouse scrolled (424, 270) with delta (0, 0)
Screenshot: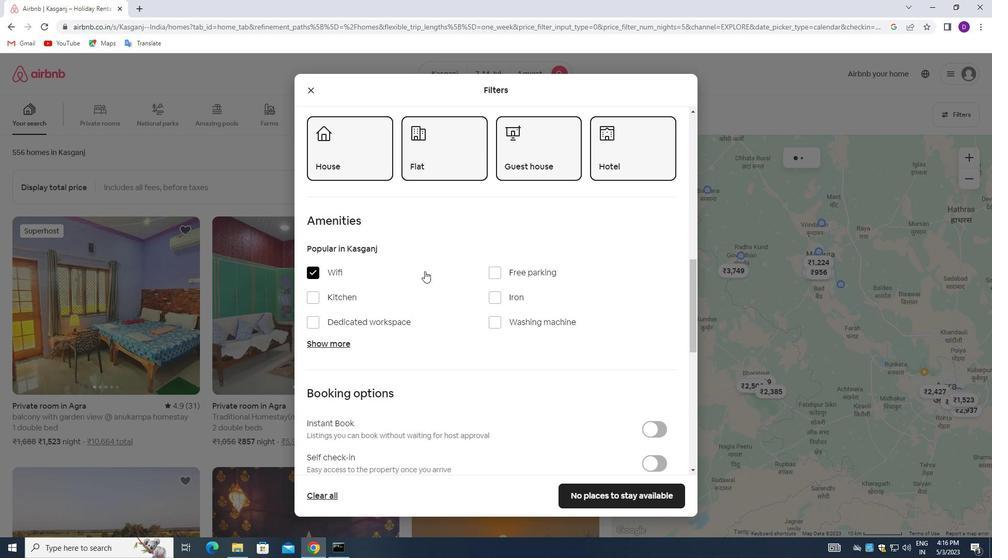
Action: Mouse scrolled (424, 270) with delta (0, 0)
Screenshot: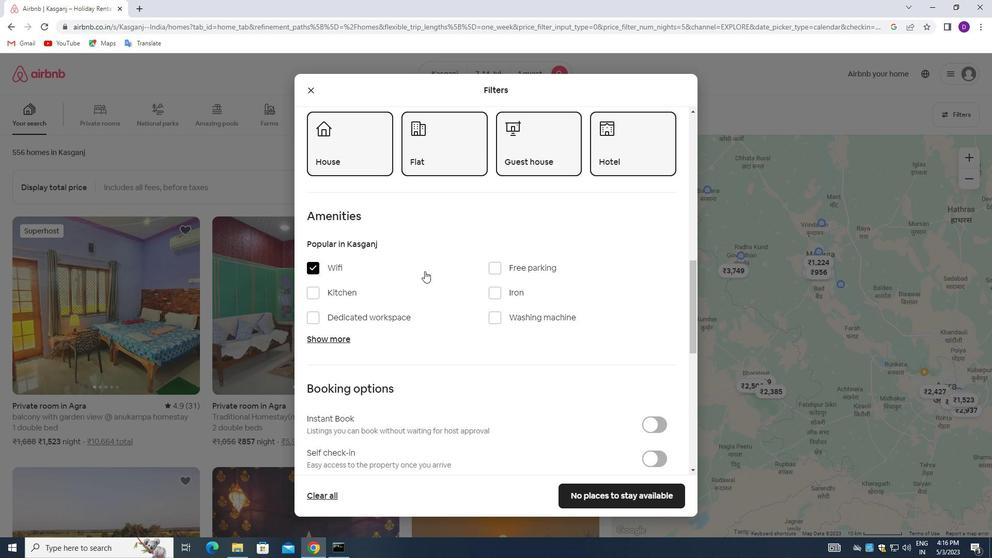 
Action: Mouse moved to (427, 272)
Screenshot: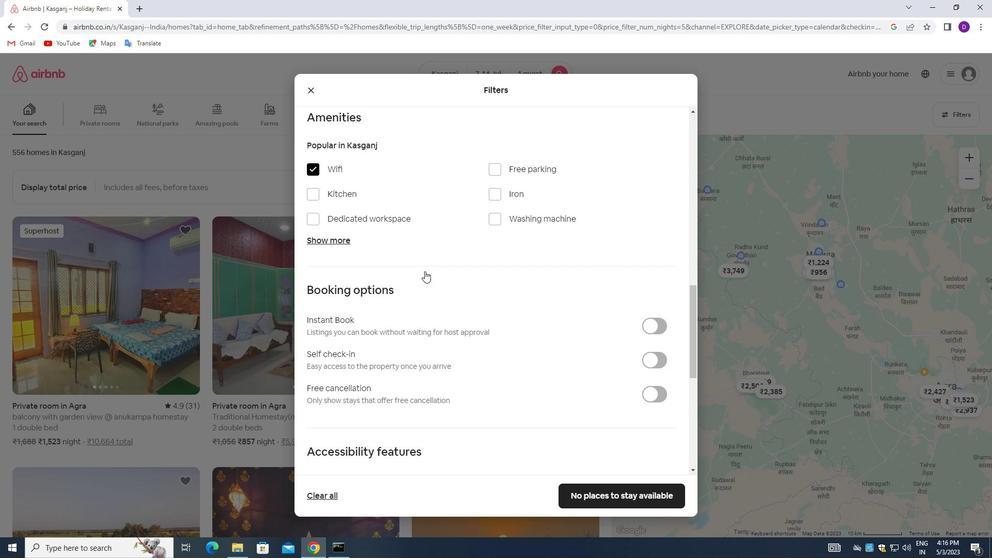 
Action: Mouse scrolled (427, 271) with delta (0, 0)
Screenshot: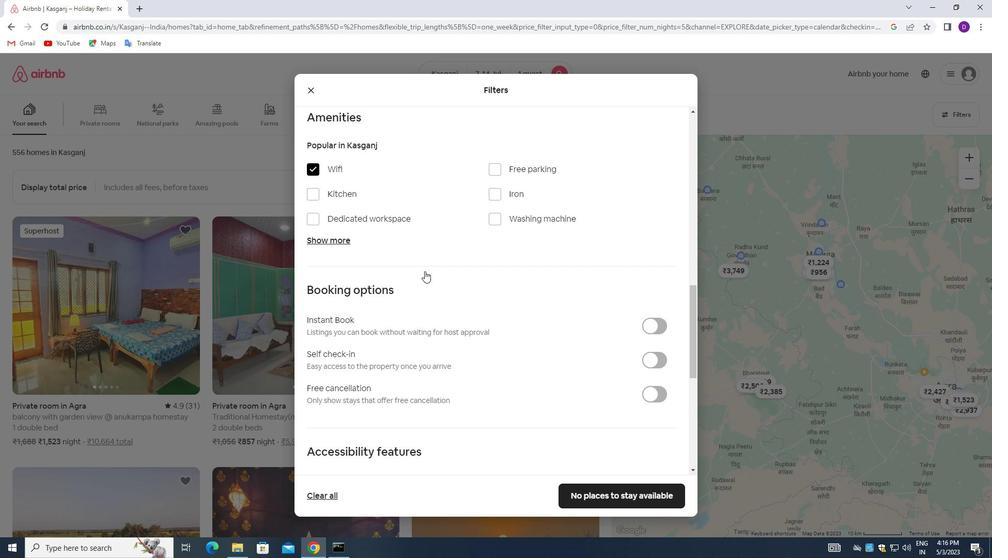 
Action: Mouse moved to (647, 307)
Screenshot: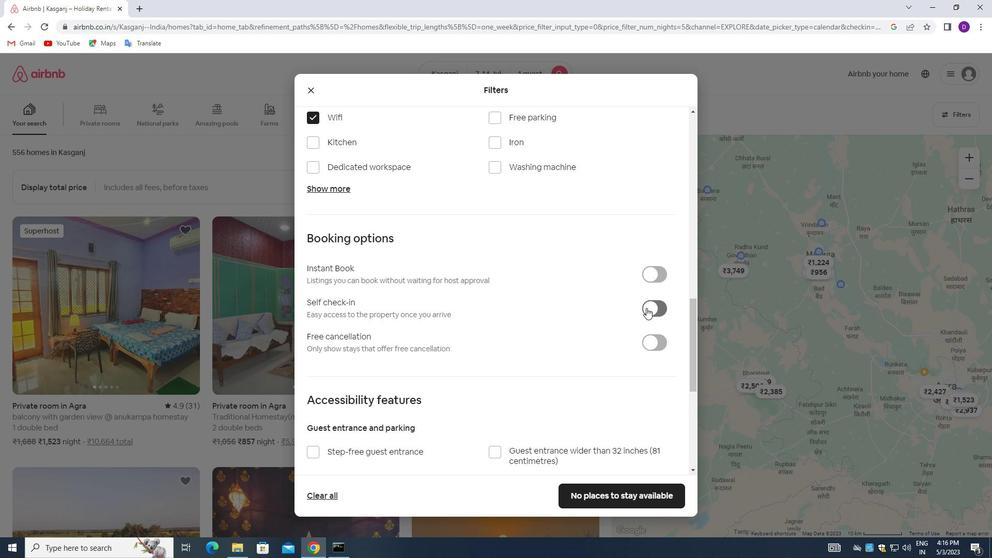 
Action: Mouse pressed left at (647, 307)
Screenshot: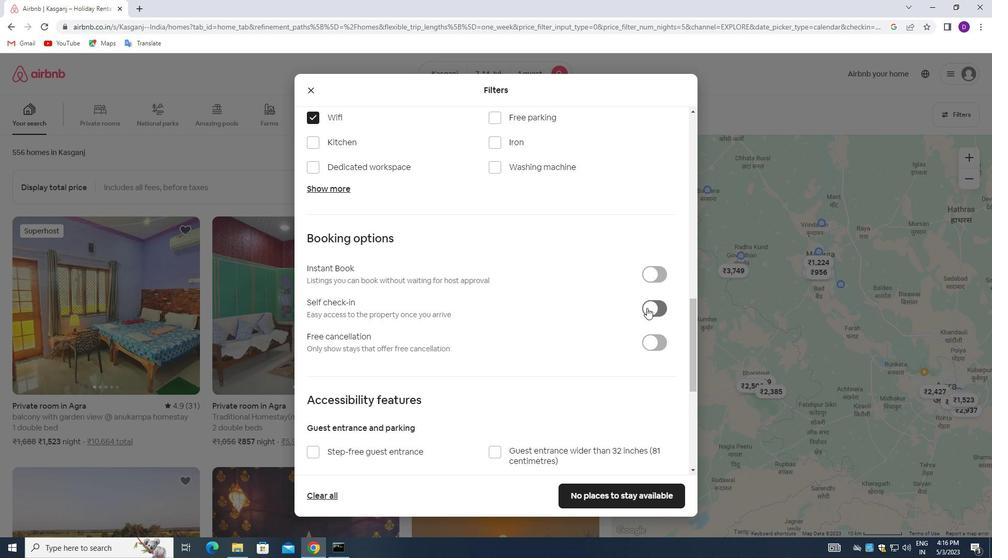 
Action: Mouse moved to (469, 305)
Screenshot: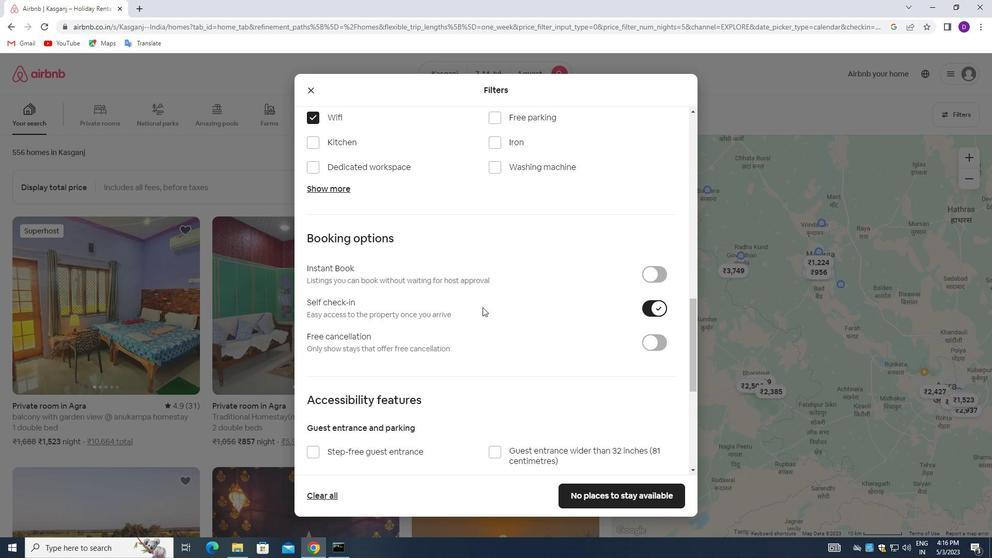 
Action: Mouse scrolled (469, 304) with delta (0, 0)
Screenshot: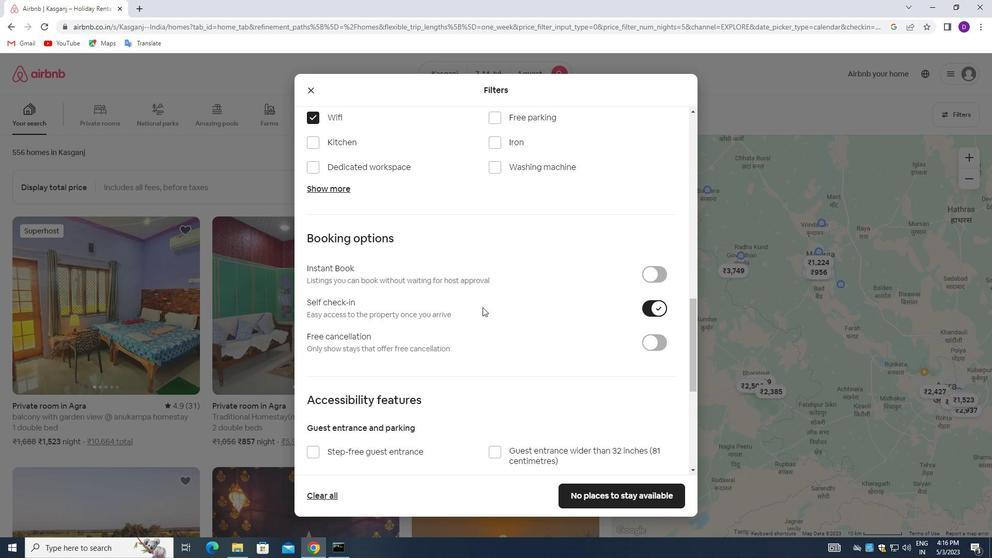 
Action: Mouse scrolled (469, 304) with delta (0, 0)
Screenshot: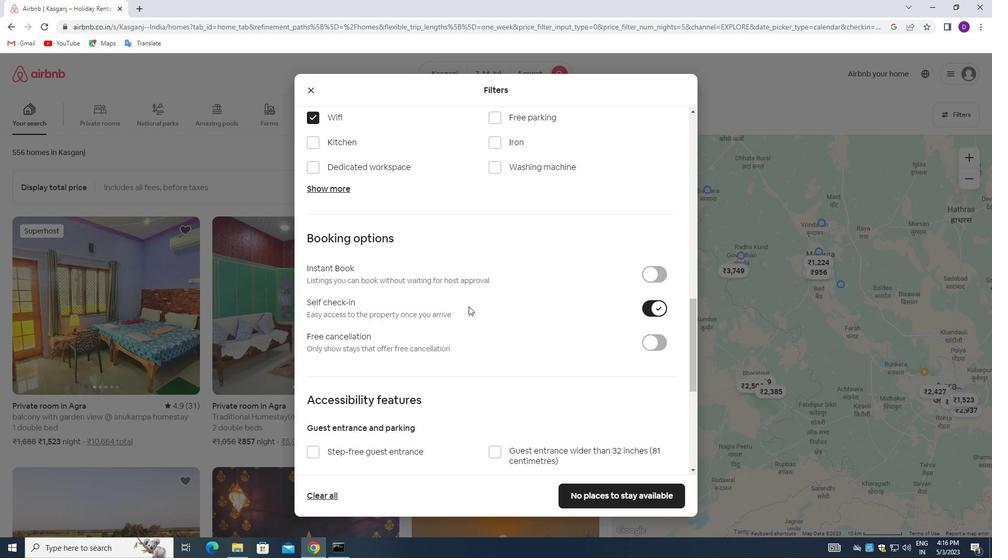 
Action: Mouse moved to (470, 304)
Screenshot: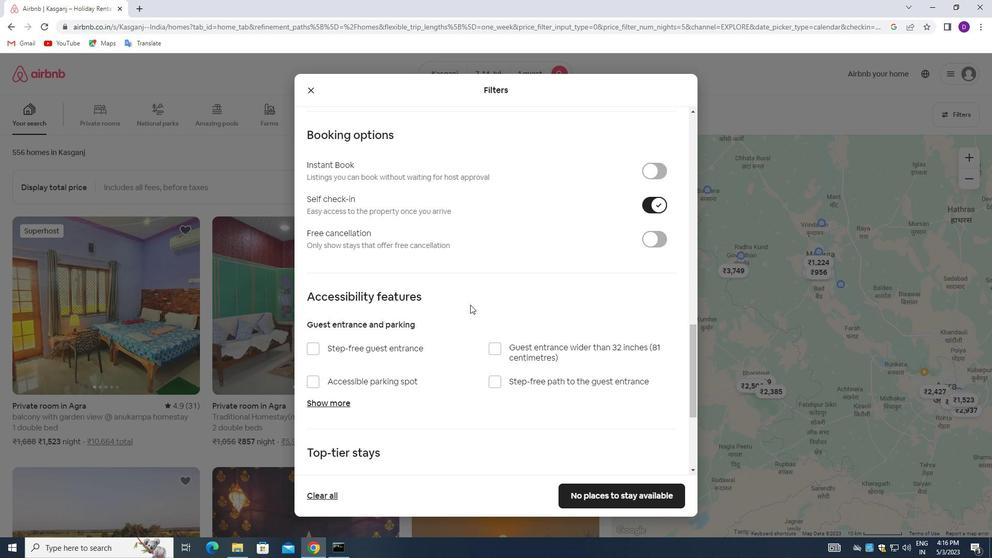 
Action: Mouse scrolled (470, 304) with delta (0, 0)
Screenshot: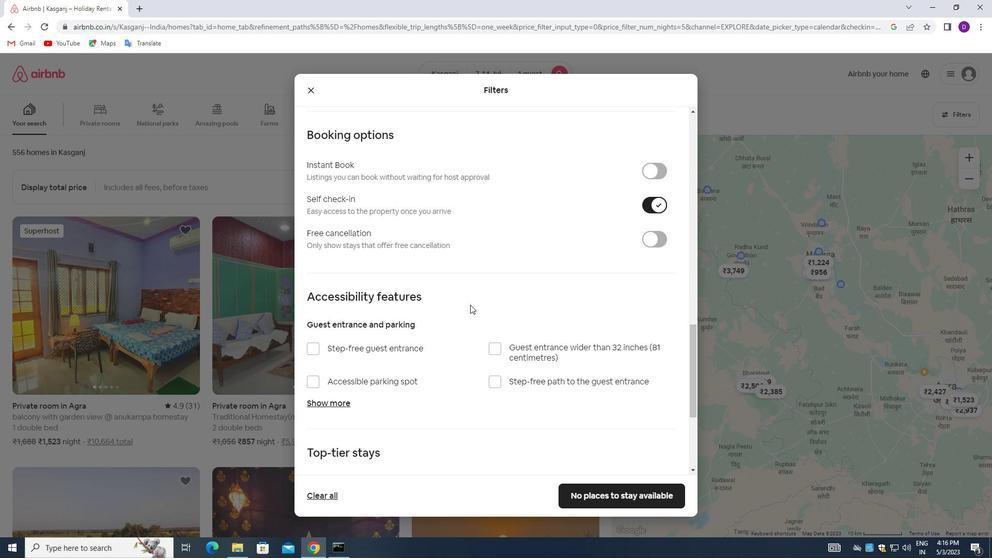 
Action: Mouse moved to (470, 304)
Screenshot: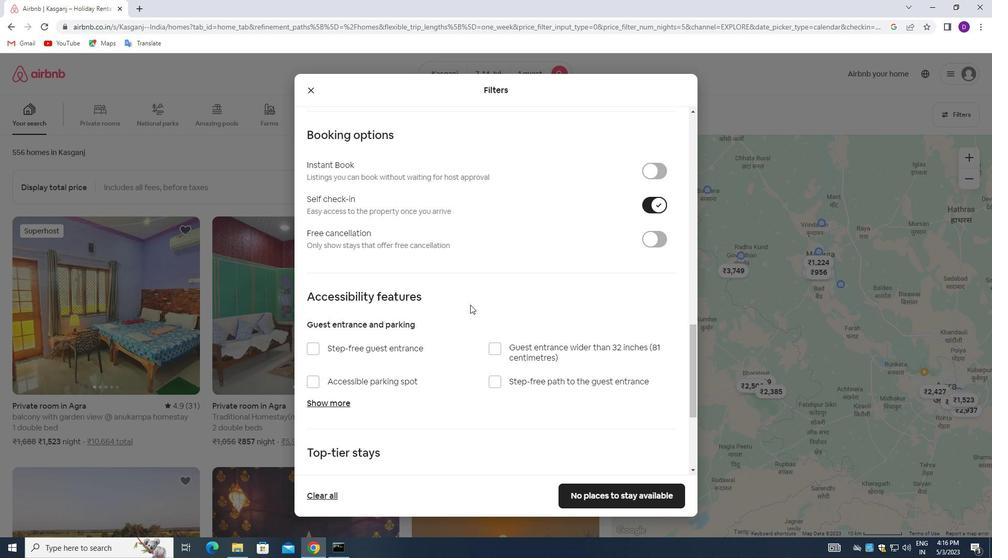 
Action: Mouse scrolled (470, 304) with delta (0, 0)
Screenshot: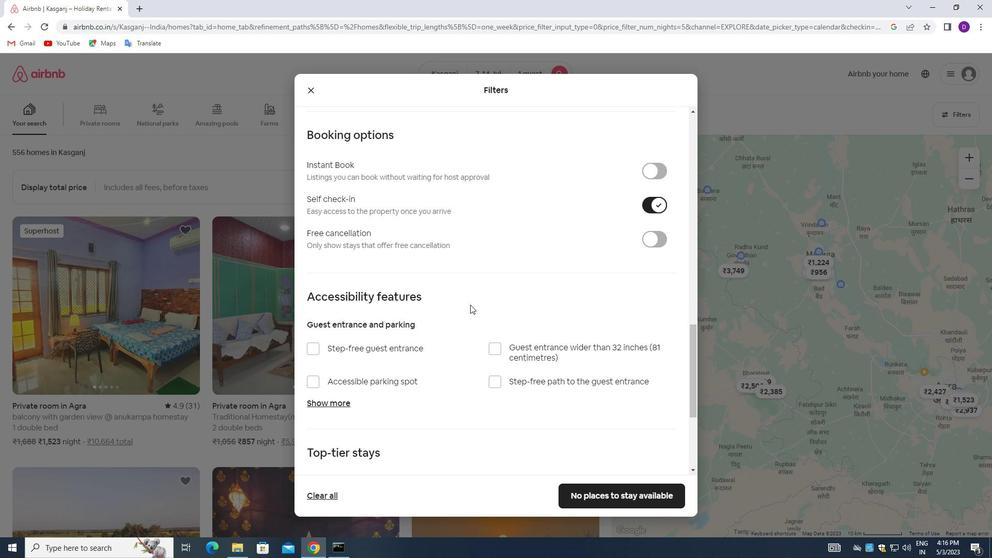 
Action: Mouse scrolled (470, 304) with delta (0, 0)
Screenshot: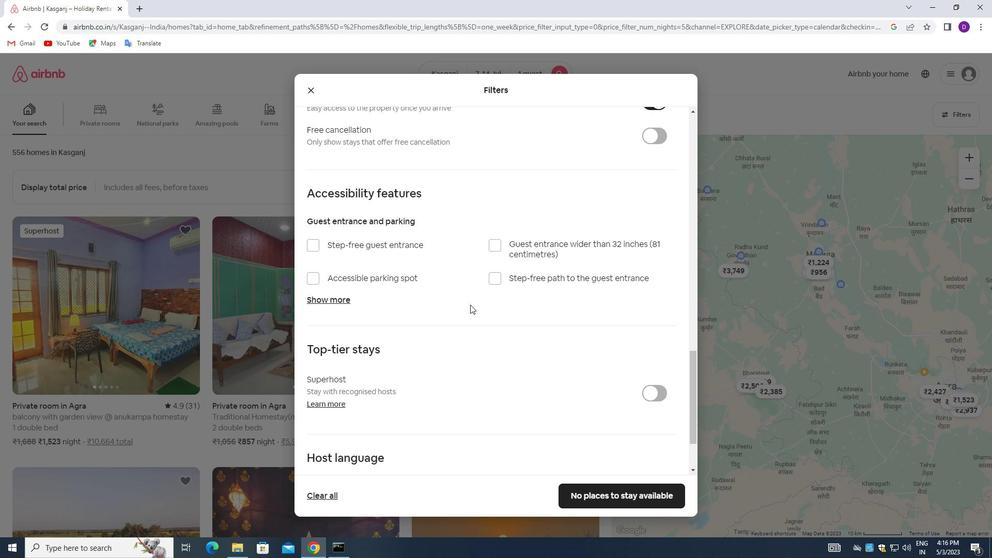 
Action: Mouse scrolled (470, 304) with delta (0, 0)
Screenshot: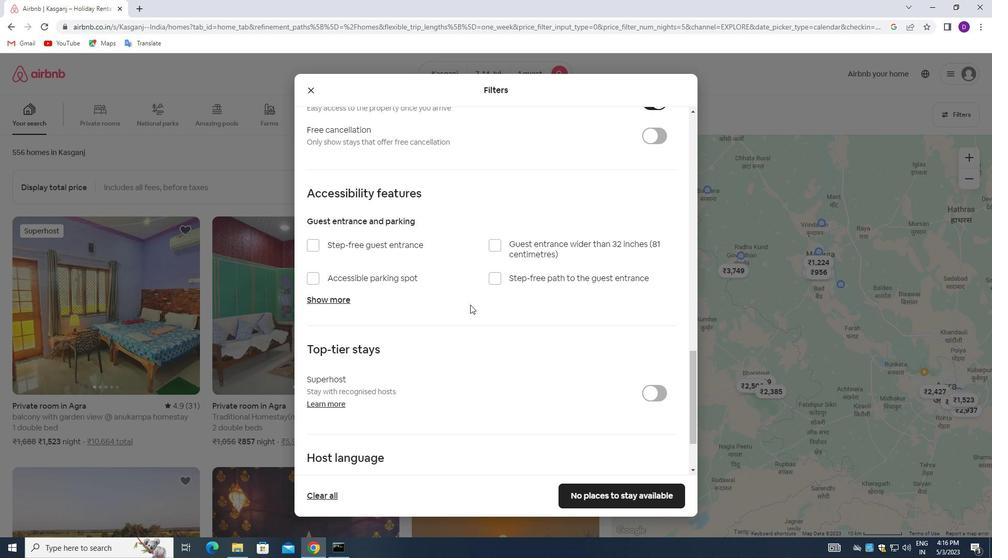
Action: Mouse scrolled (470, 304) with delta (0, 0)
Screenshot: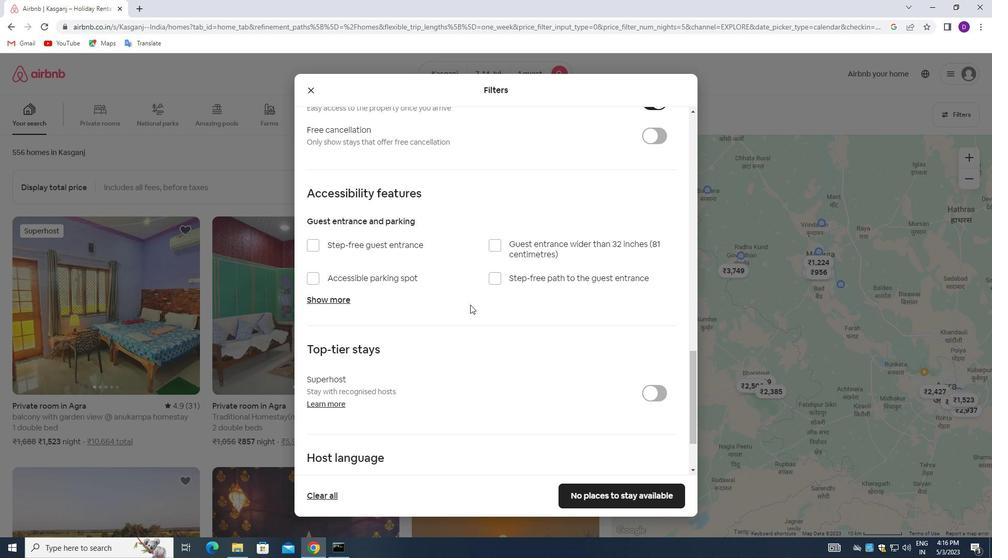 
Action: Mouse moved to (461, 328)
Screenshot: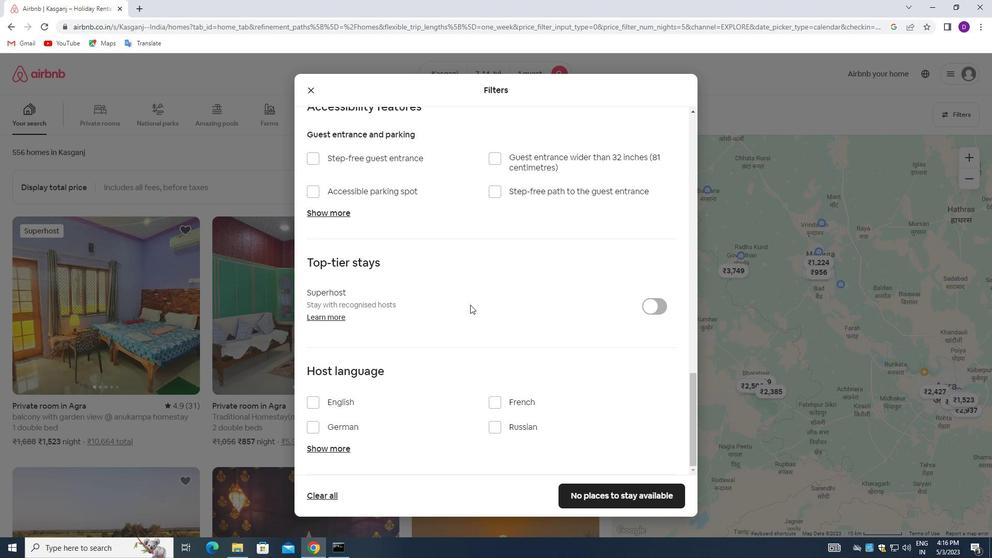 
Action: Mouse scrolled (461, 328) with delta (0, 0)
Screenshot: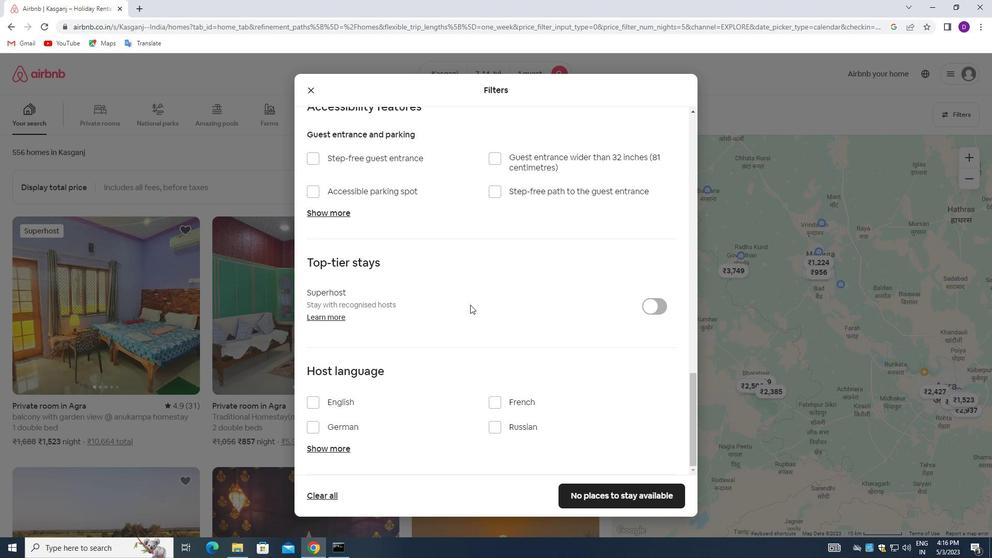 
Action: Mouse moved to (456, 339)
Screenshot: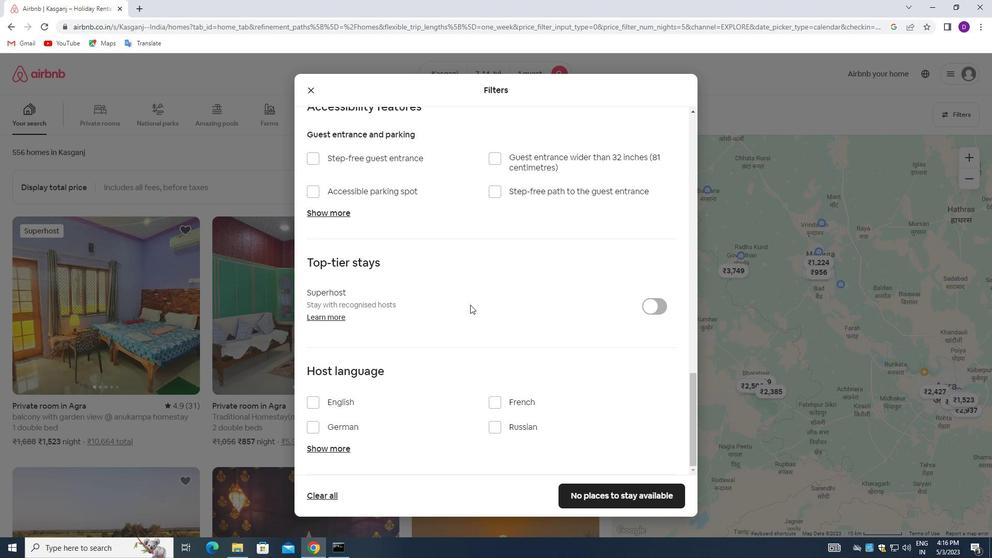 
Action: Mouse scrolled (456, 339) with delta (0, 0)
Screenshot: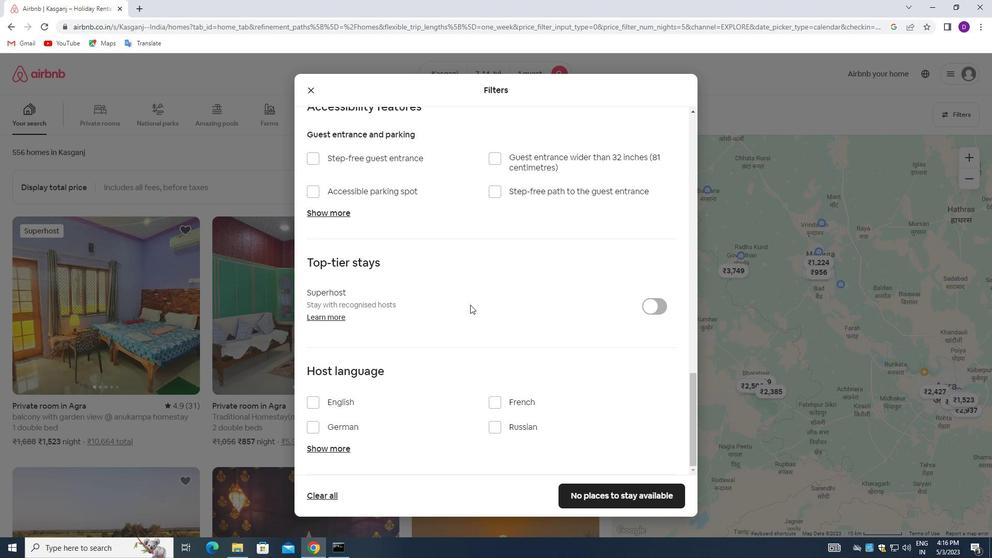 
Action: Mouse moved to (311, 402)
Screenshot: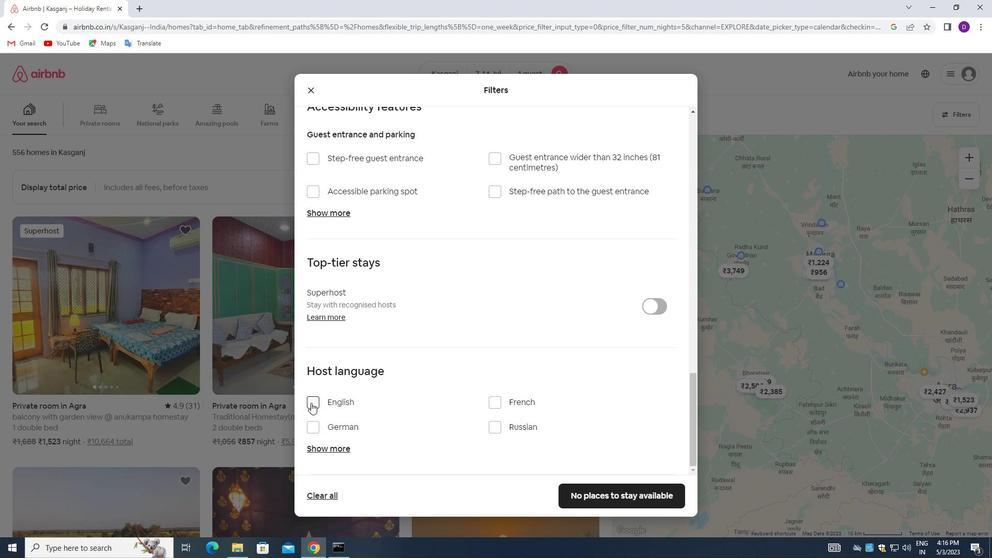 
Action: Mouse pressed left at (311, 402)
Screenshot: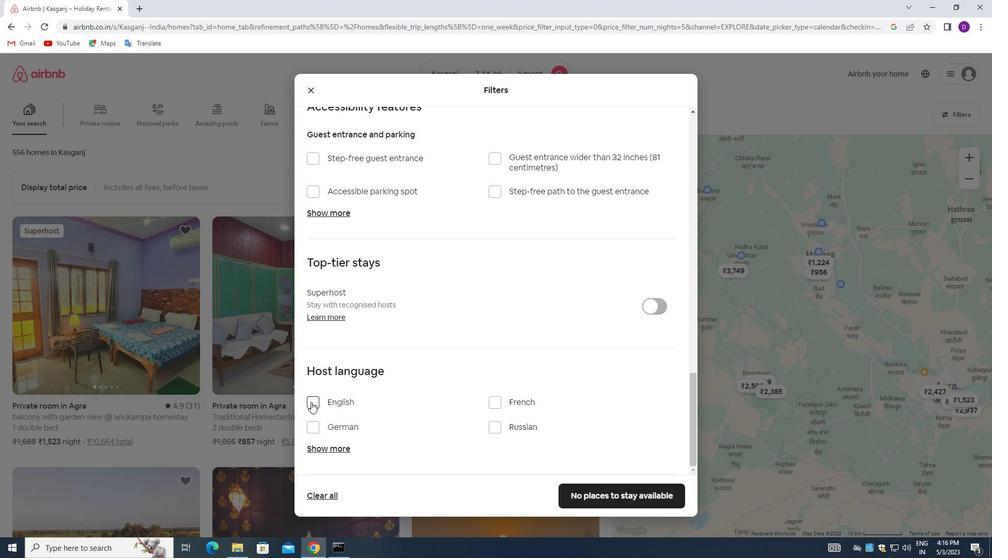 
Action: Mouse moved to (611, 489)
Screenshot: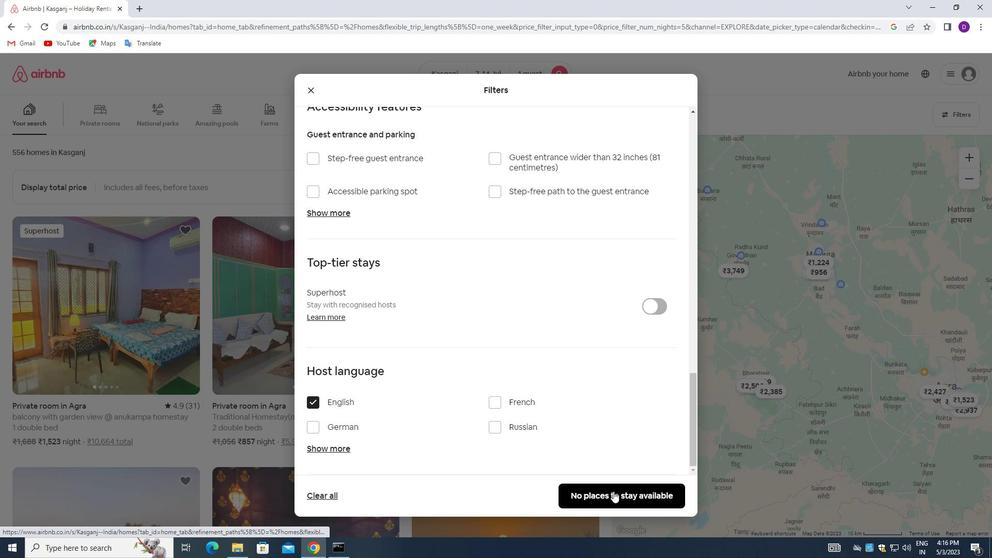 
Action: Mouse pressed left at (611, 489)
Screenshot: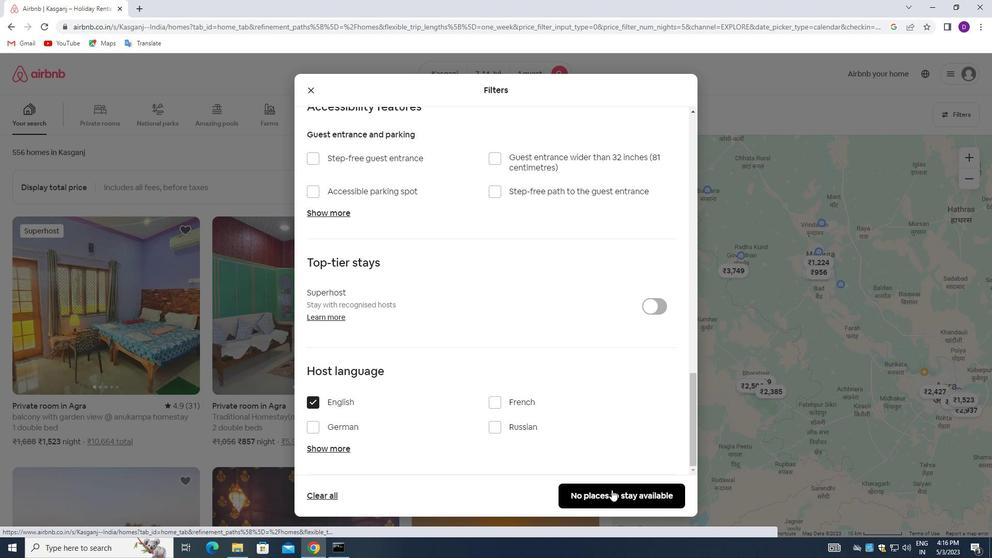 
Action: Mouse moved to (541, 334)
Screenshot: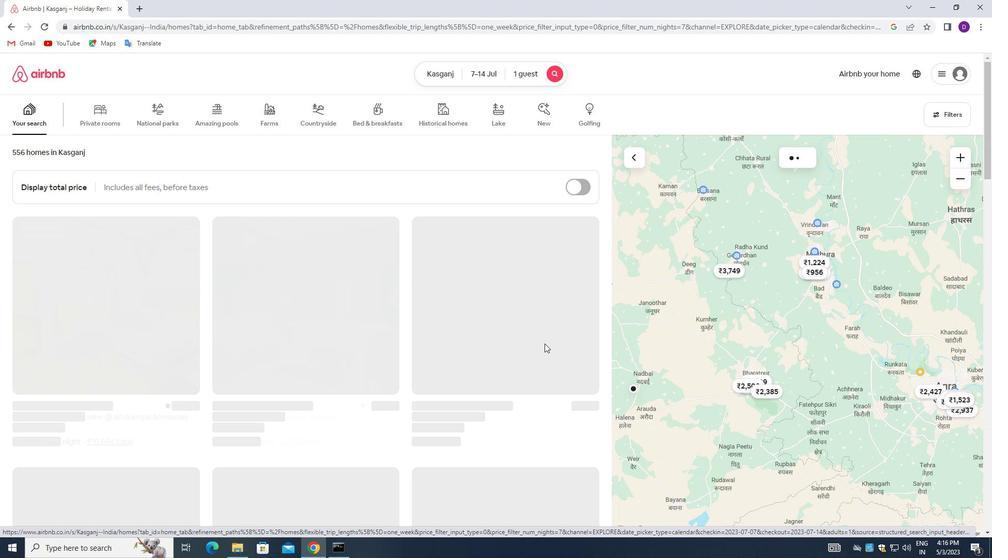 
